 Task: Open Card Card0000000228 in Board Board0000000057 in Workspace WS0000000019 in Trello. Add Member Carxxstreet791@gmail.com to Card Card0000000228 in Board Board0000000057 in Workspace WS0000000019 in Trello. Add Red Label titled Label0000000228 to Card Card0000000228 in Board Board0000000057 in Workspace WS0000000019 in Trello. Add Checklist CL0000000228 to Card Card0000000228 in Board Board0000000057 in Workspace WS0000000019 in Trello. Add Dates with Start Date as Nov 01 2023 and Due Date as Nov 30 2023 to Card Card0000000228 in Board Board0000000057 in Workspace WS0000000019 in Trello
Action: Mouse moved to (697, 70)
Screenshot: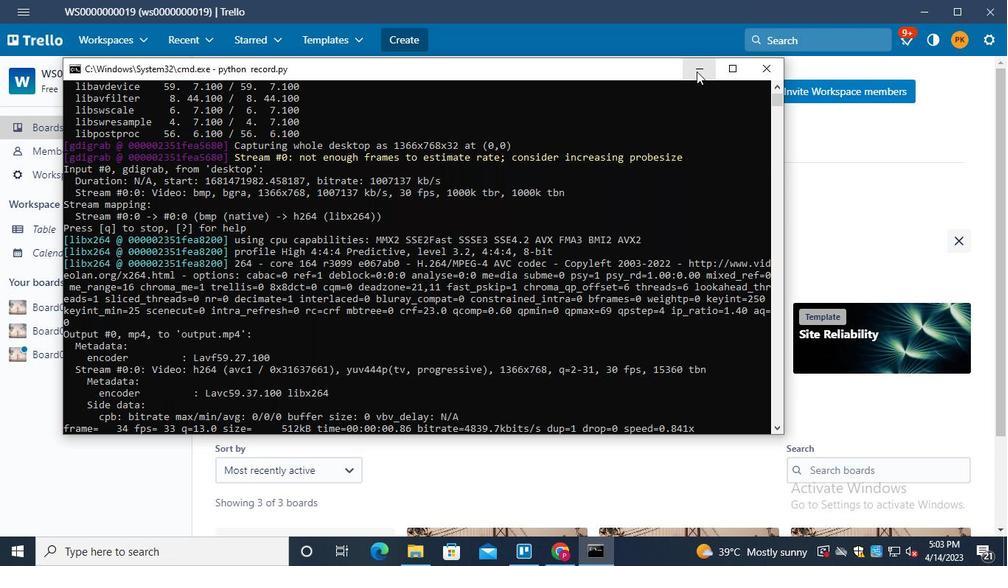 
Action: Mouse pressed left at (697, 70)
Screenshot: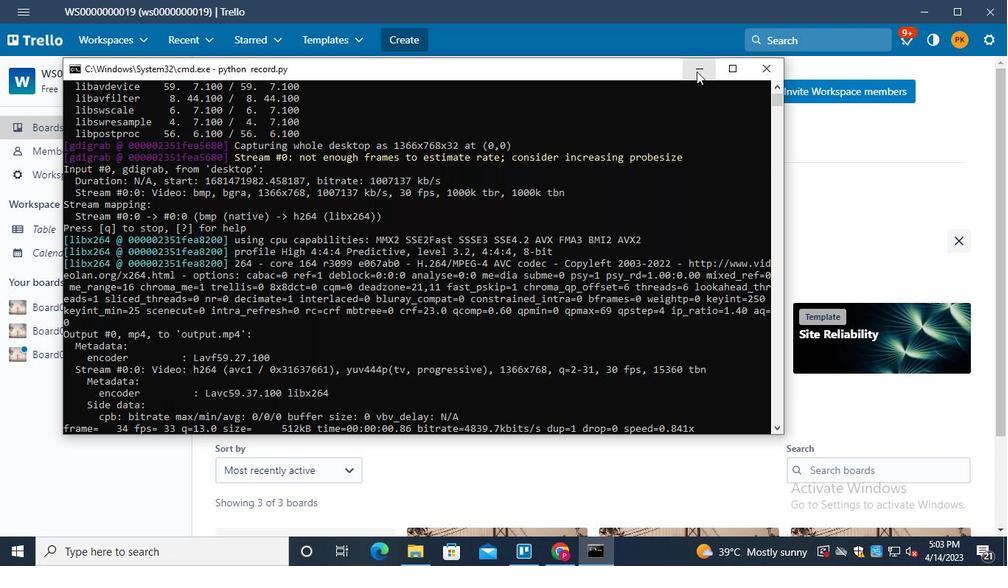 
Action: Mouse moved to (37, 357)
Screenshot: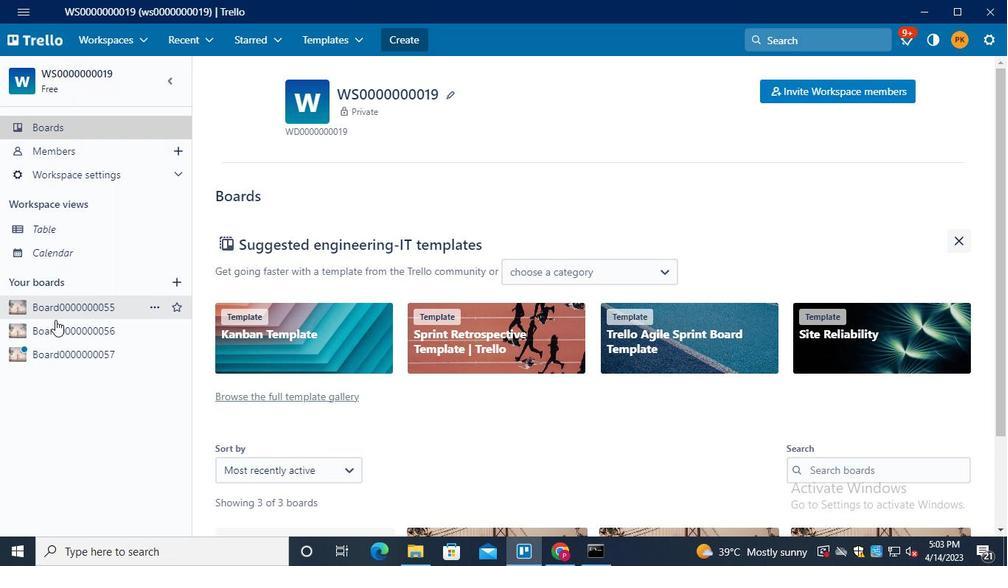 
Action: Mouse pressed left at (37, 357)
Screenshot: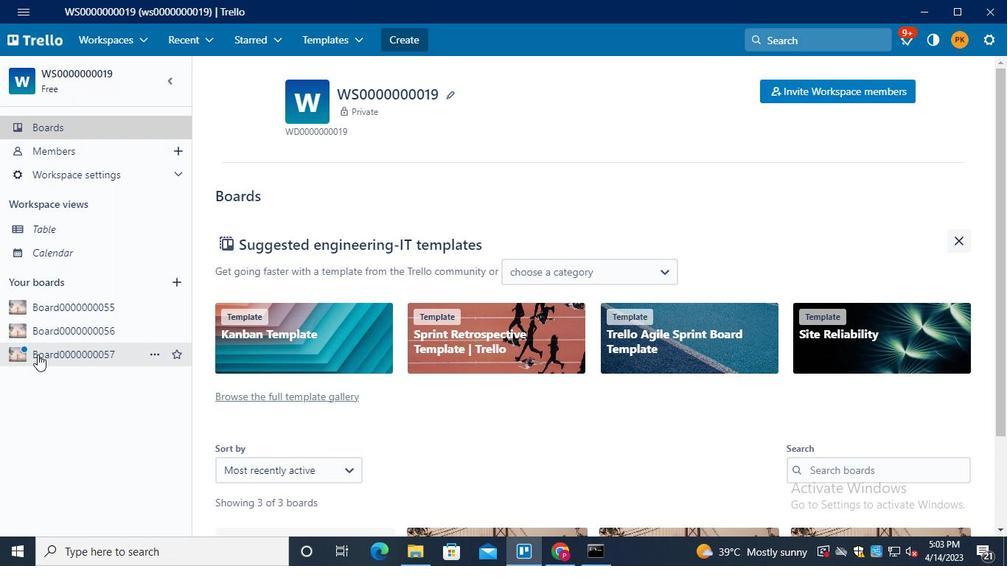 
Action: Mouse moved to (272, 467)
Screenshot: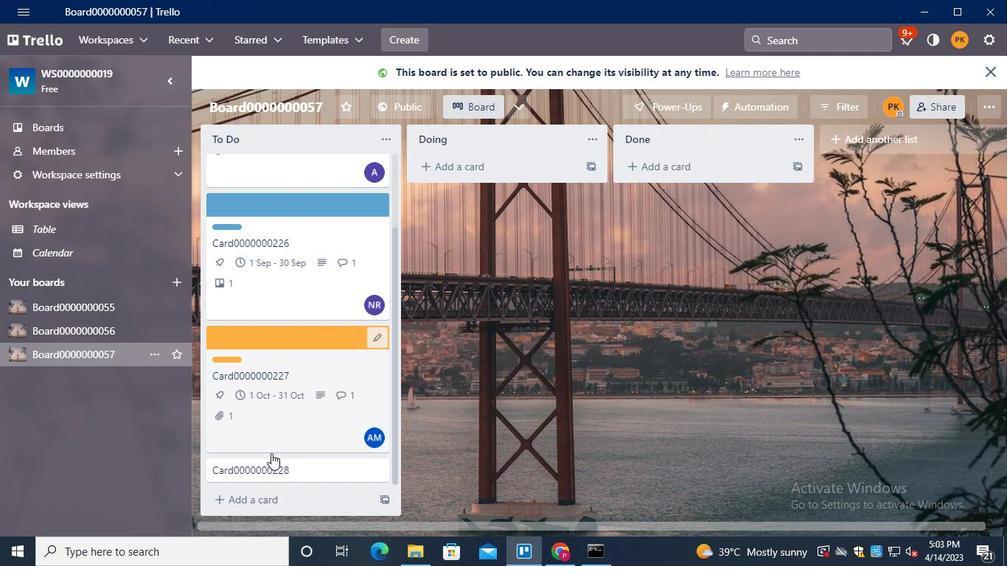 
Action: Mouse pressed left at (272, 467)
Screenshot: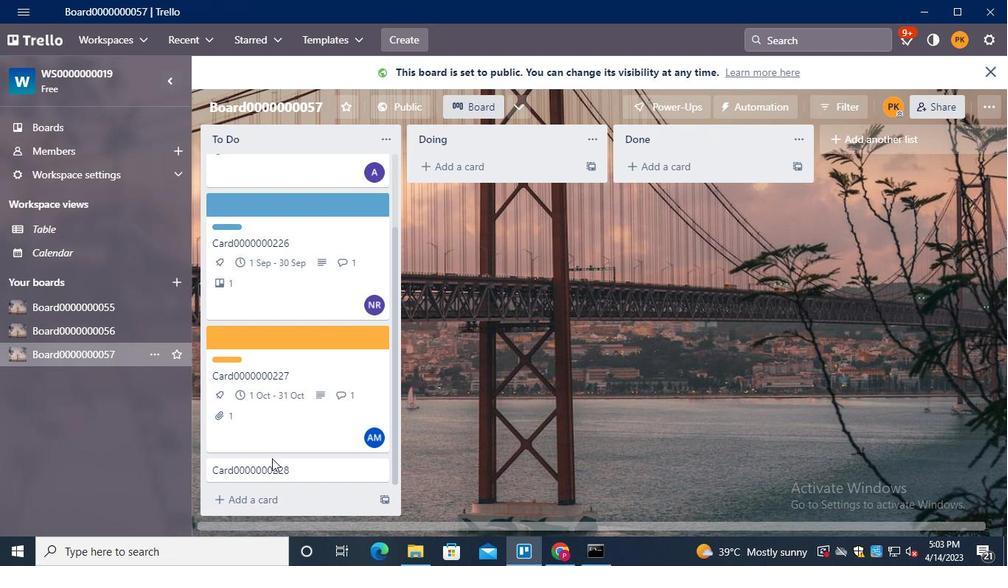 
Action: Mouse moved to (713, 142)
Screenshot: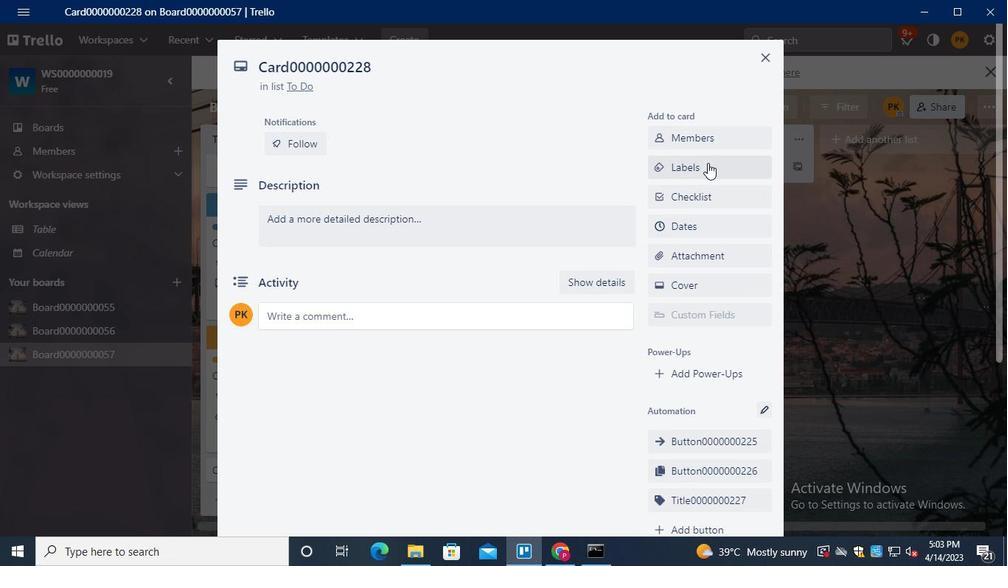 
Action: Mouse pressed left at (713, 142)
Screenshot: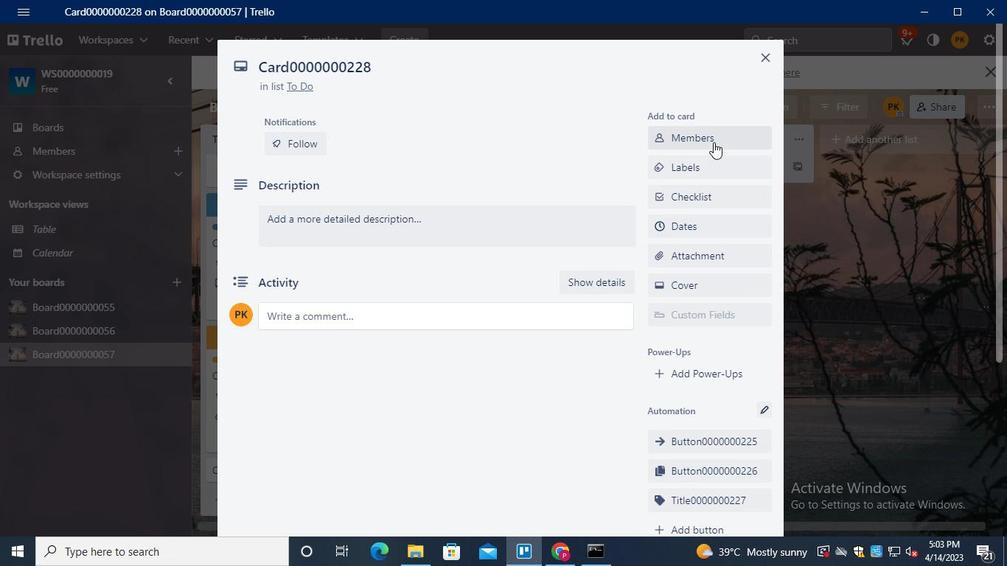 
Action: Keyboard Key.shift
Screenshot: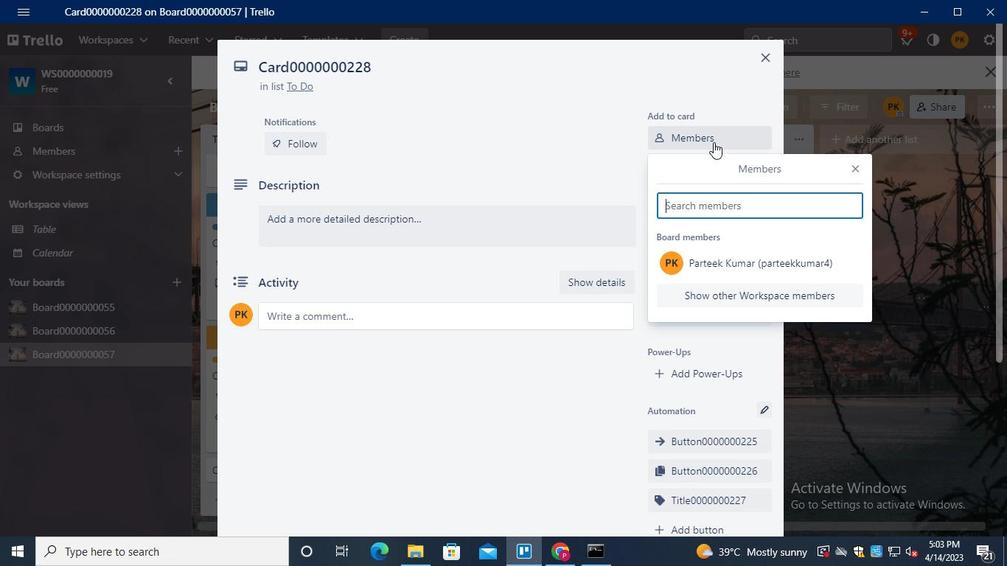
Action: Keyboard C
Screenshot: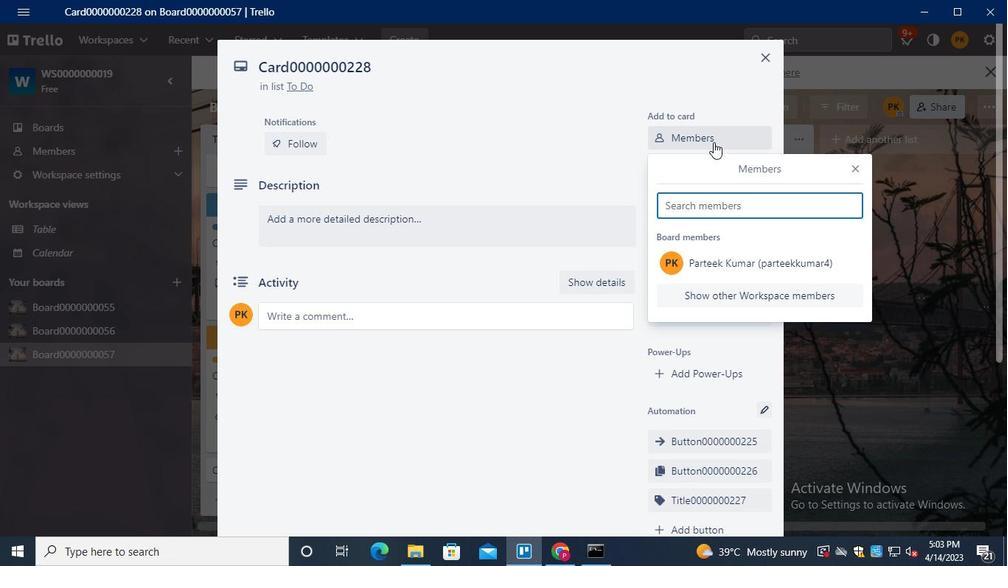 
Action: Keyboard a
Screenshot: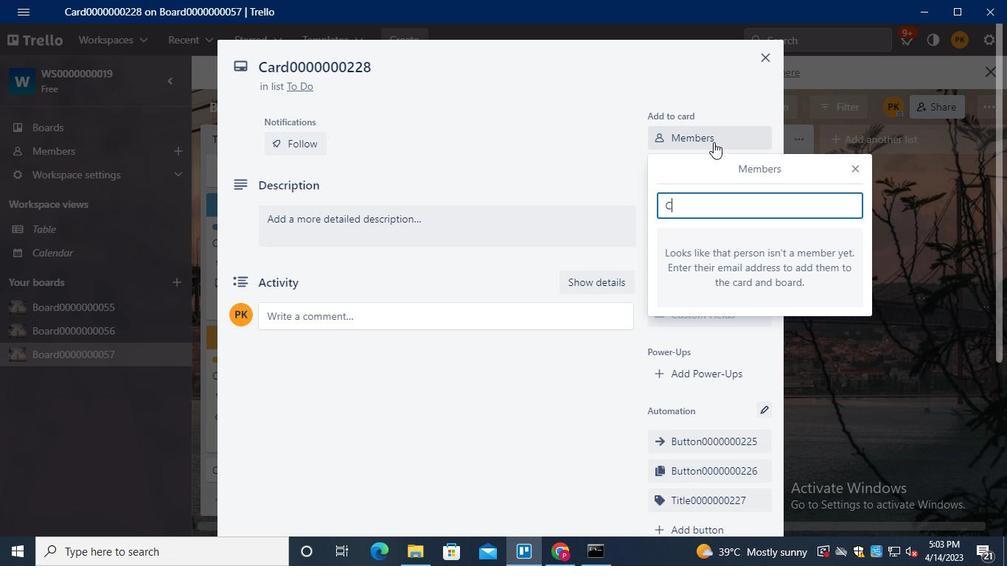 
Action: Keyboard r
Screenshot: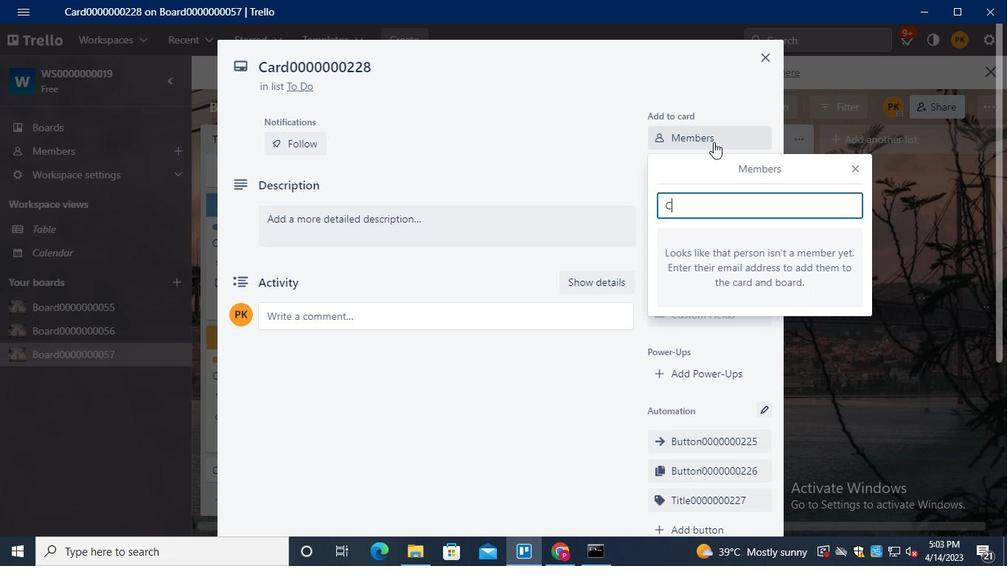 
Action: Keyboard x
Screenshot: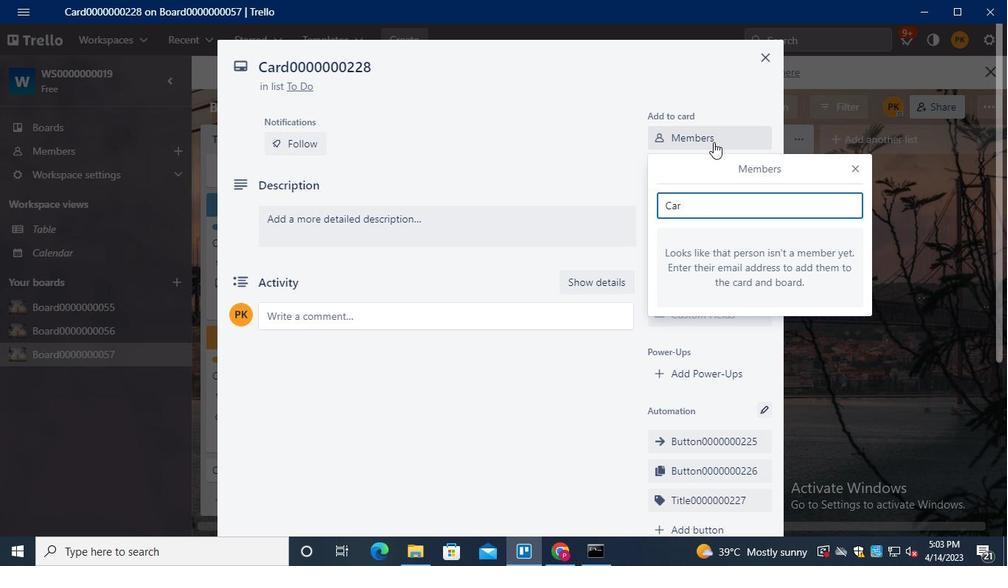 
Action: Keyboard x
Screenshot: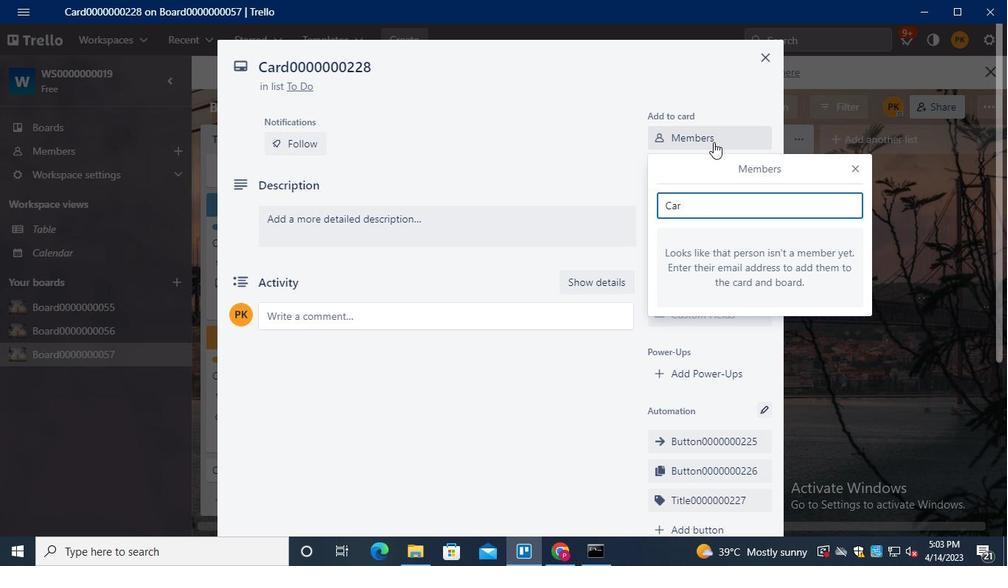 
Action: Keyboard s
Screenshot: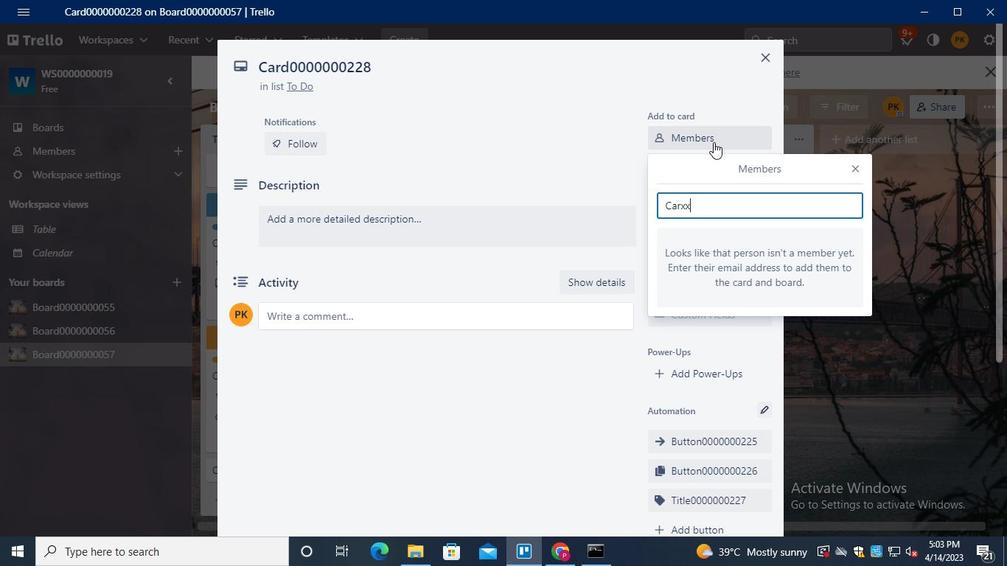 
Action: Keyboard t
Screenshot: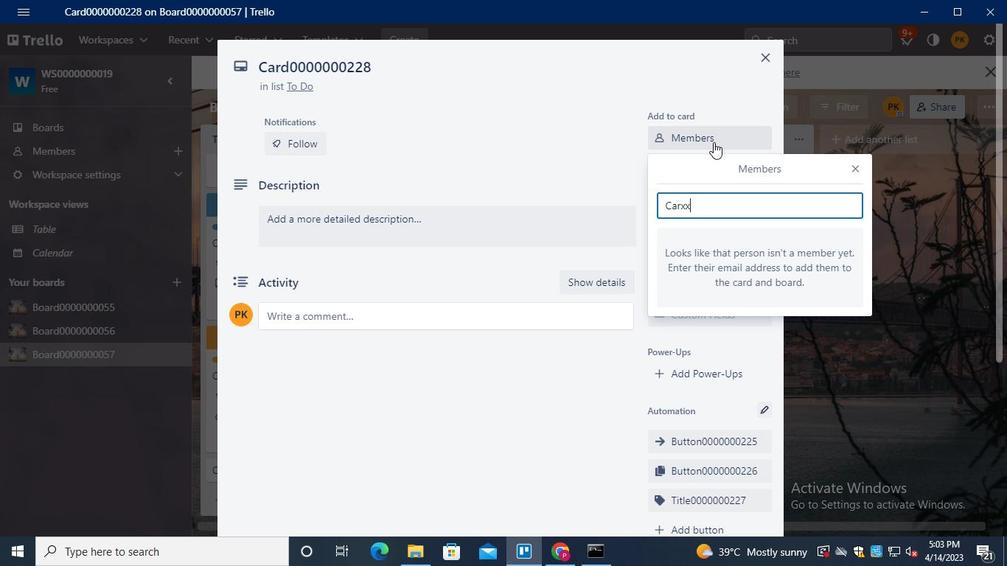 
Action: Keyboard r
Screenshot: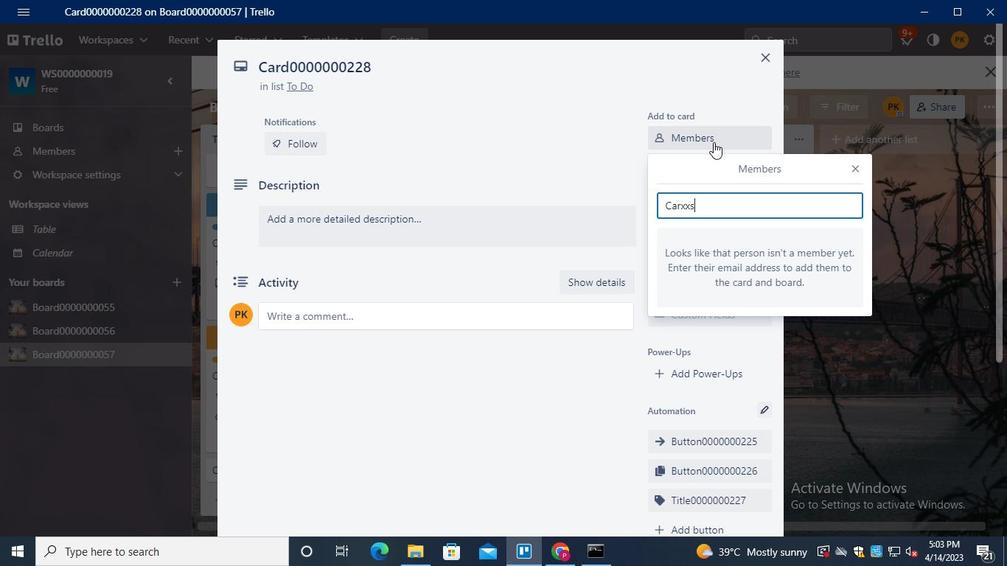 
Action: Keyboard e
Screenshot: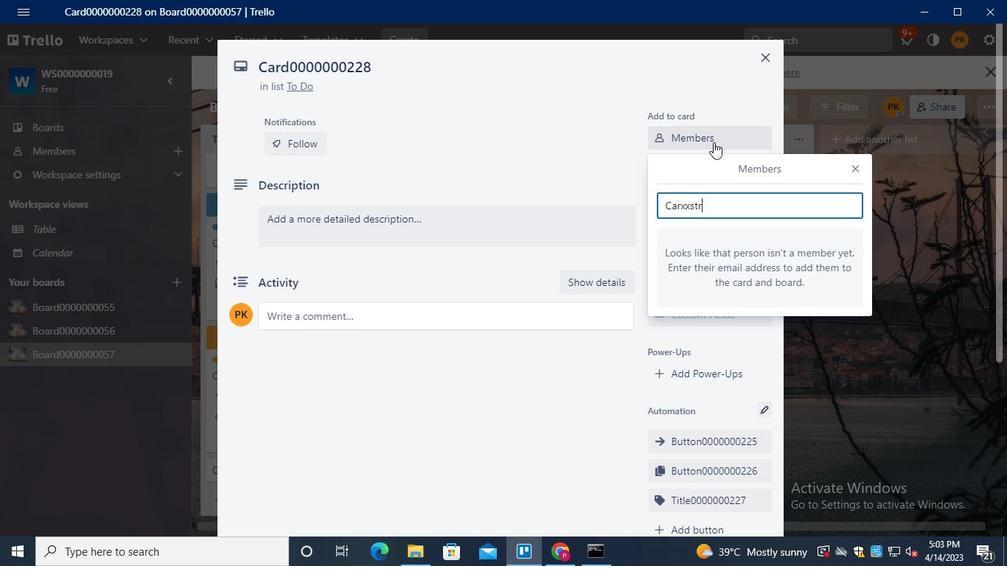 
Action: Keyboard e
Screenshot: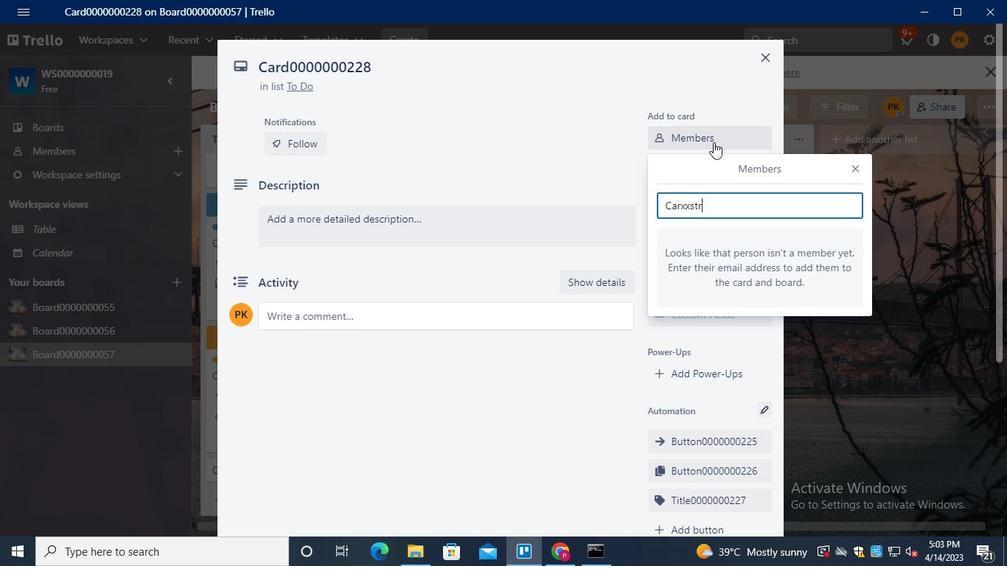
Action: Keyboard t
Screenshot: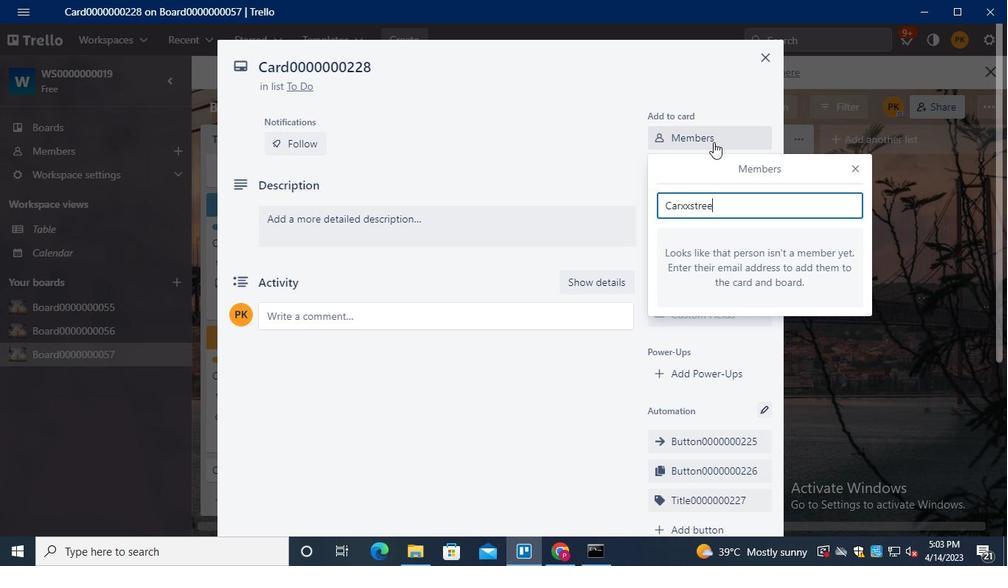 
Action: Keyboard <103>
Screenshot: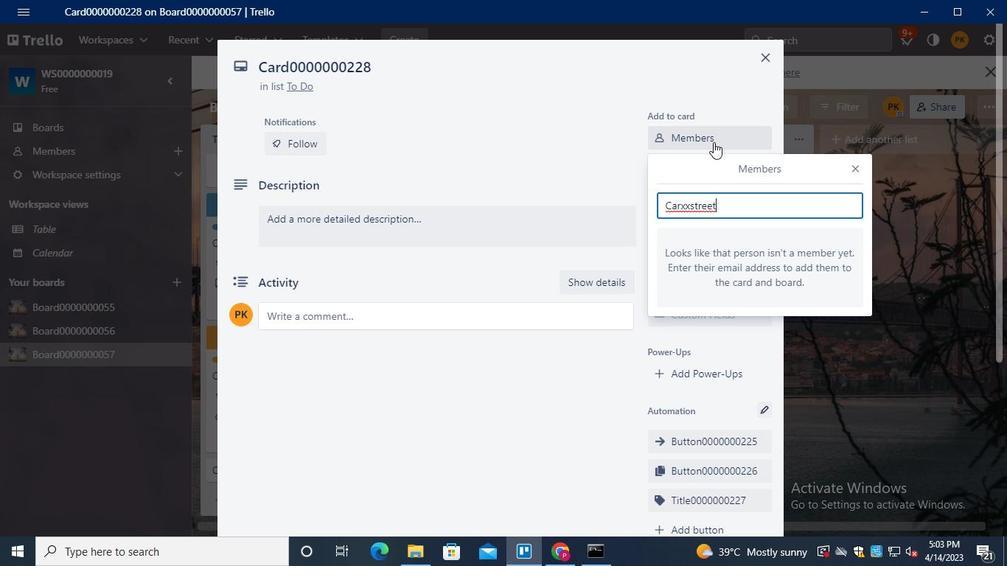 
Action: Keyboard <105>
Screenshot: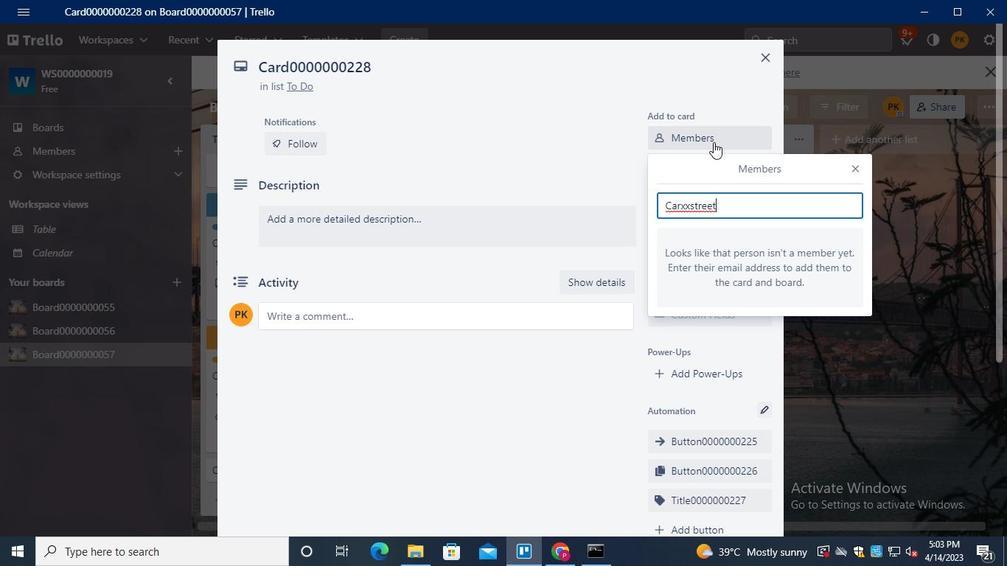 
Action: Keyboard <97>
Screenshot: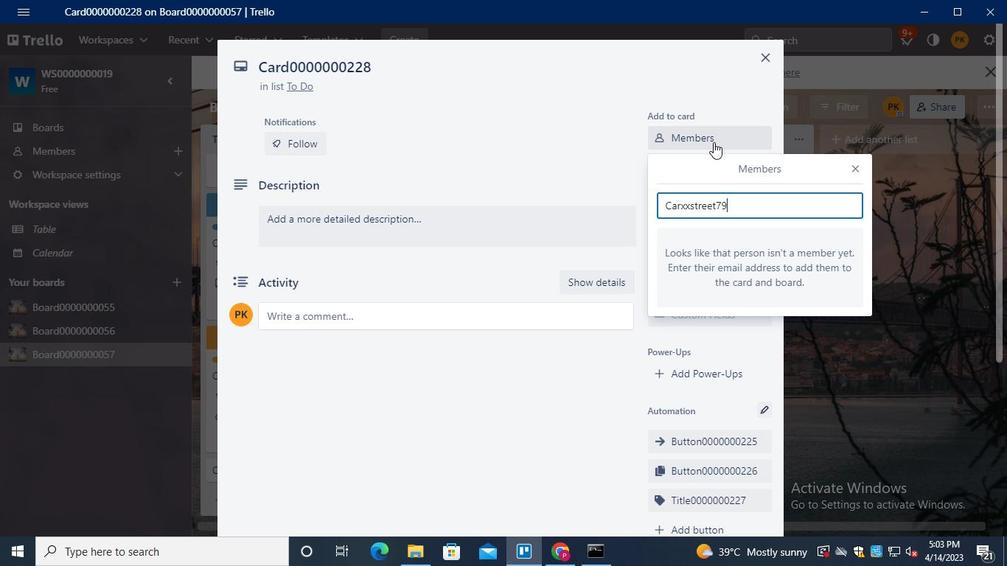 
Action: Keyboard Key.shift
Screenshot: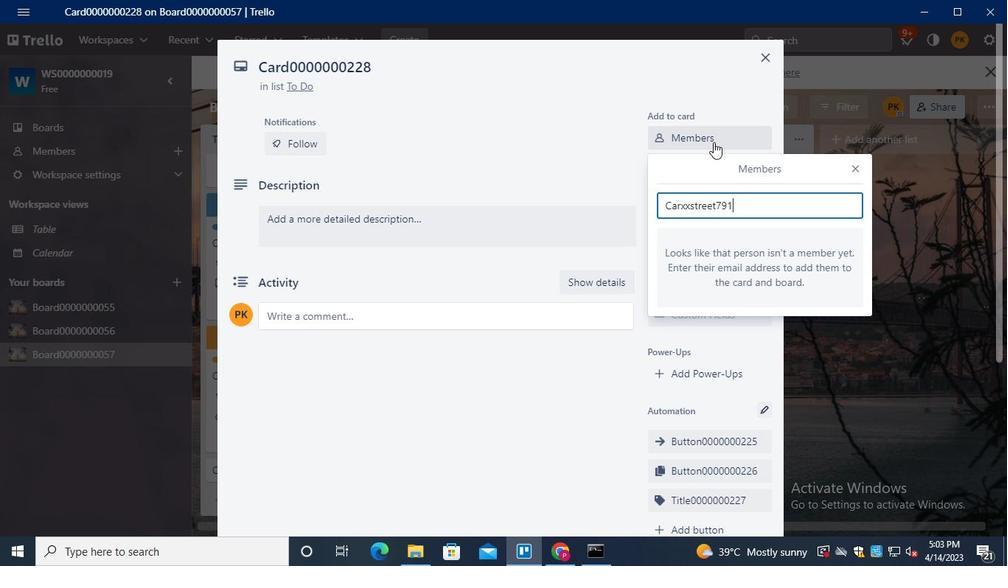 
Action: Keyboard @
Screenshot: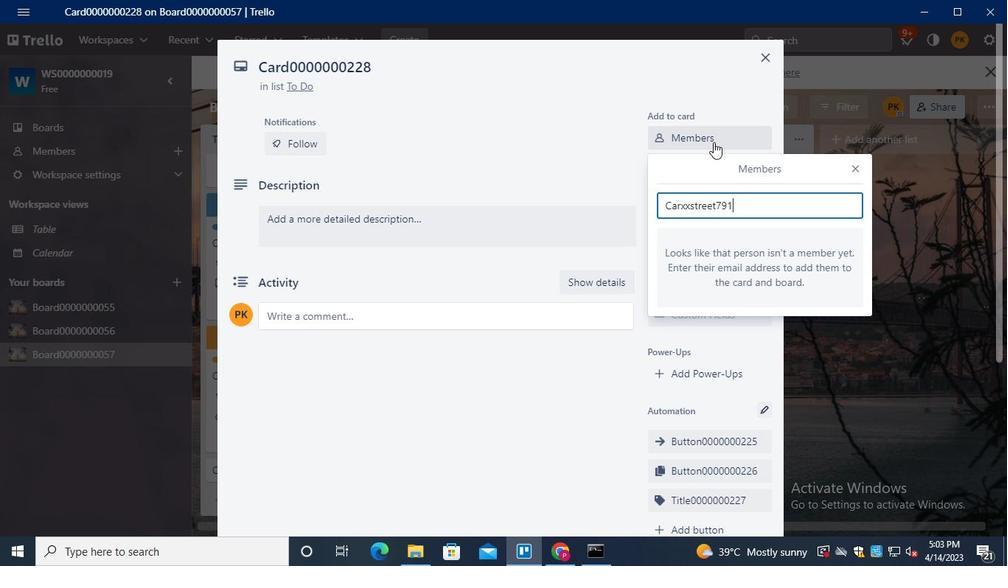 
Action: Keyboard g
Screenshot: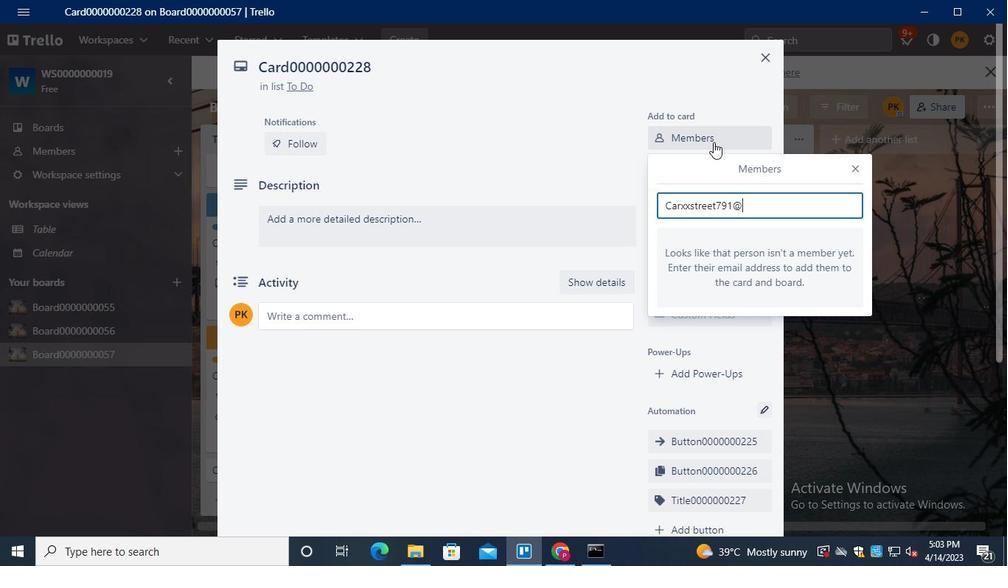 
Action: Keyboard m
Screenshot: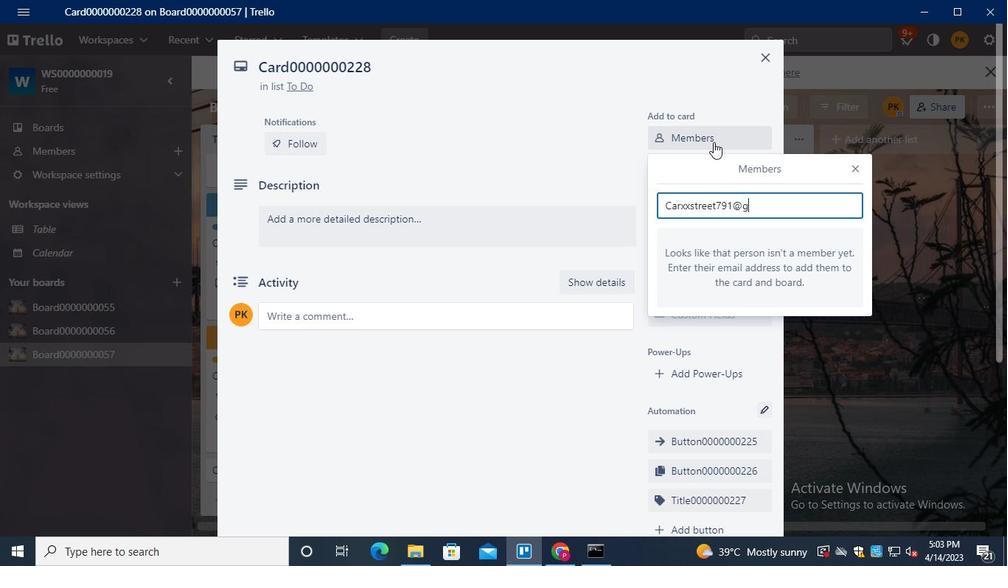 
Action: Keyboard a
Screenshot: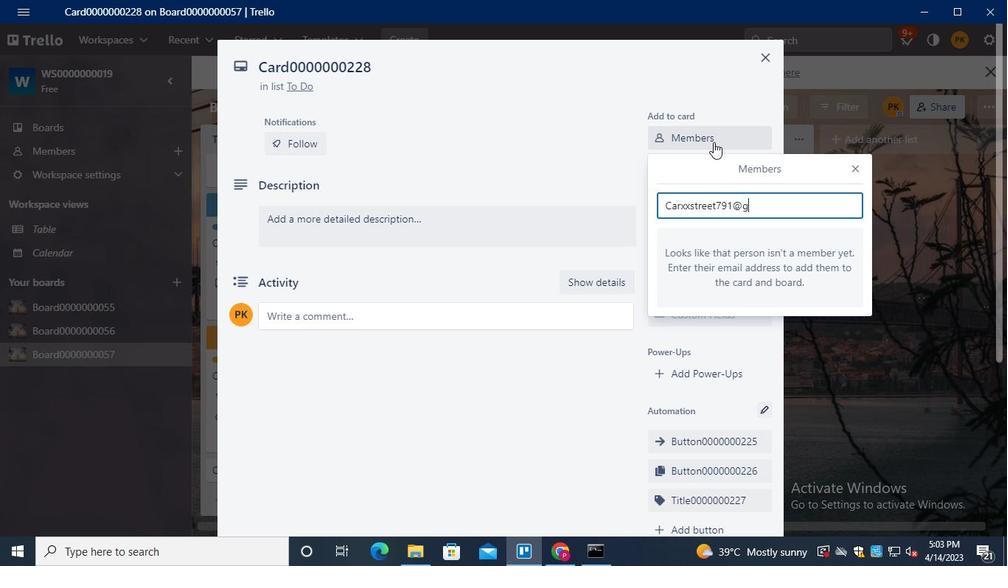 
Action: Keyboard i
Screenshot: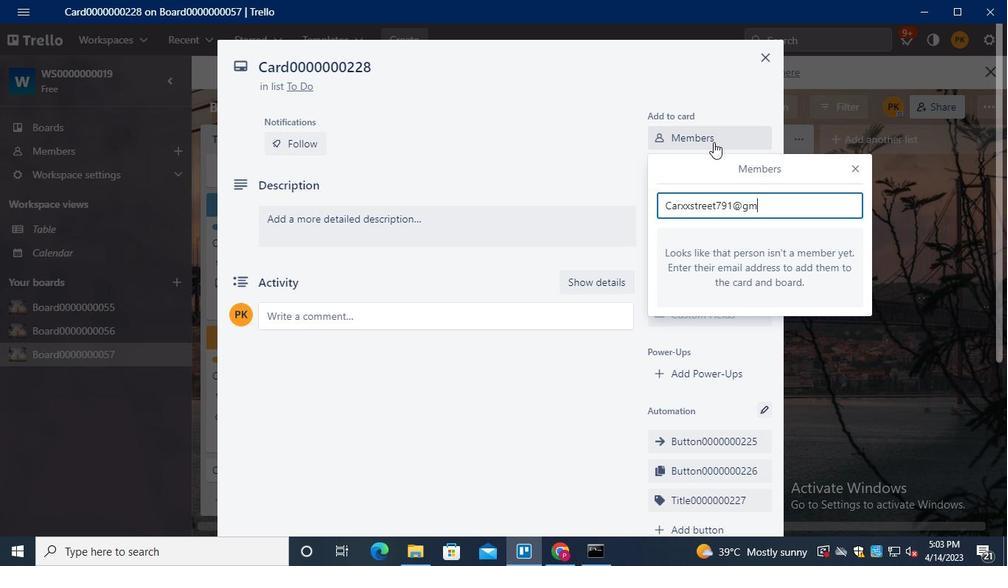 
Action: Keyboard l
Screenshot: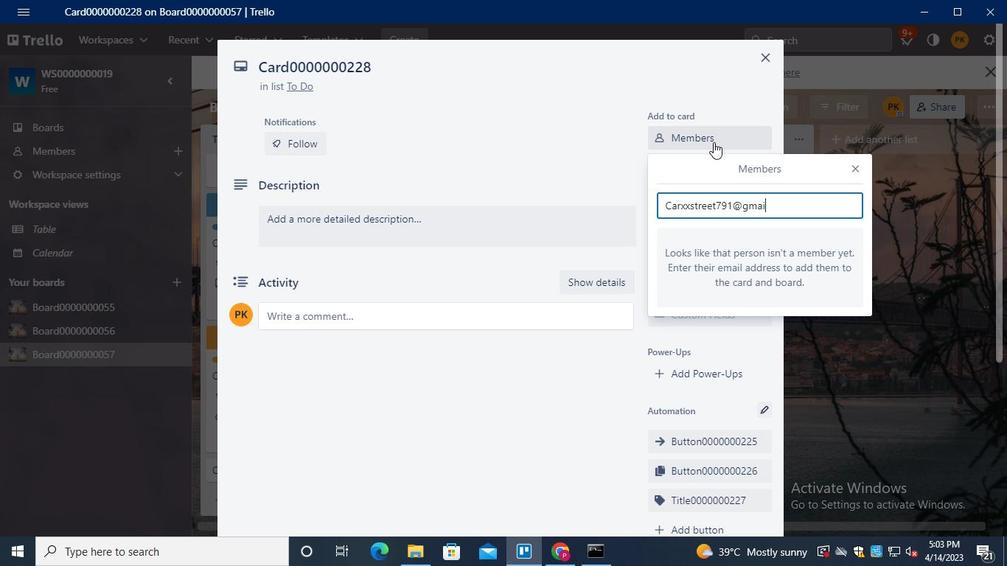 
Action: Keyboard .
Screenshot: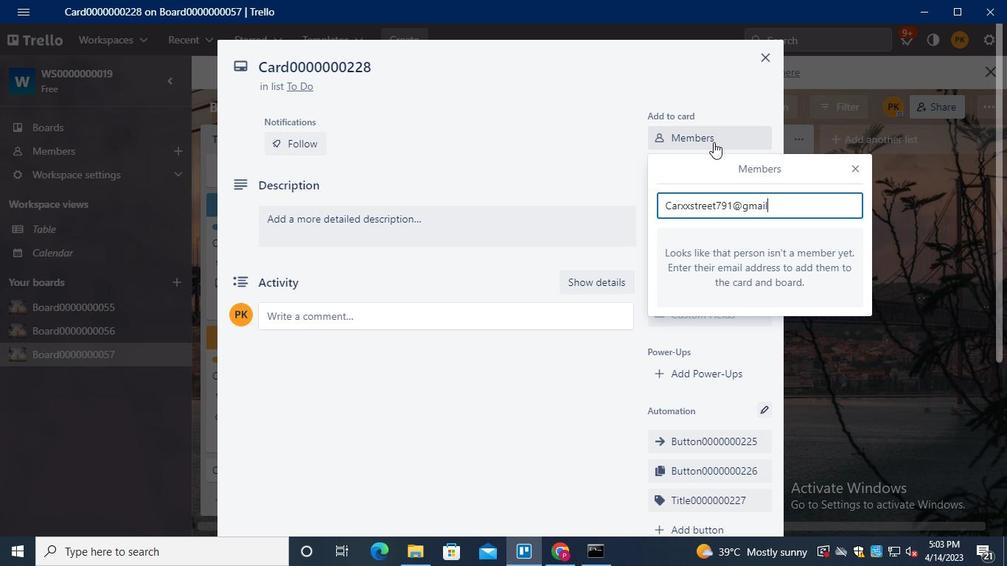 
Action: Keyboard c
Screenshot: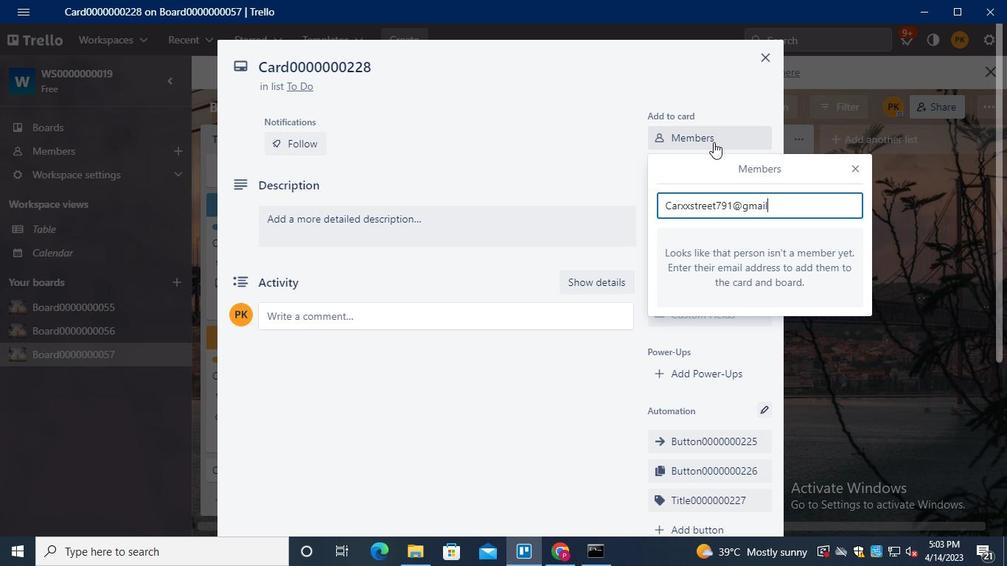 
Action: Keyboard o
Screenshot: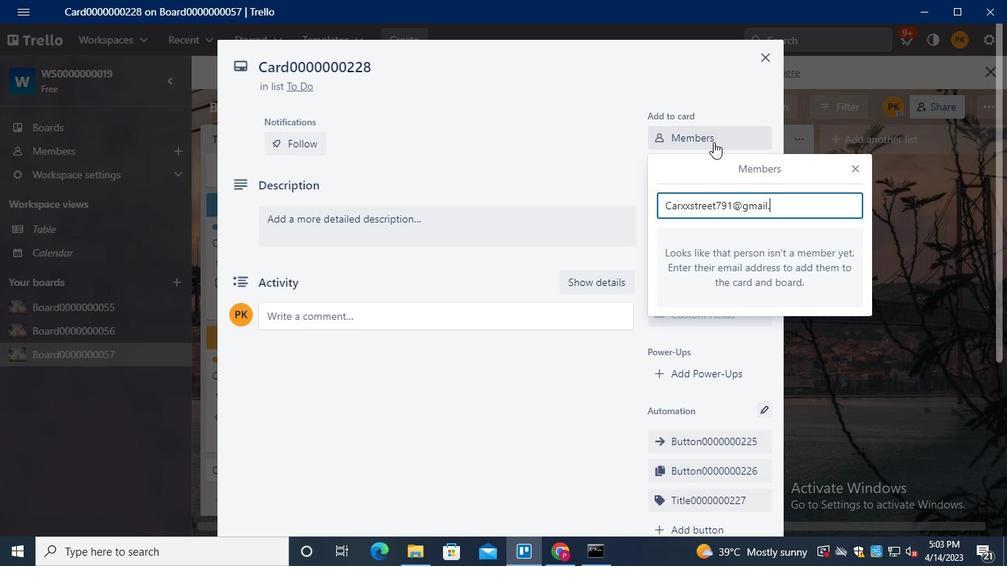 
Action: Keyboard m
Screenshot: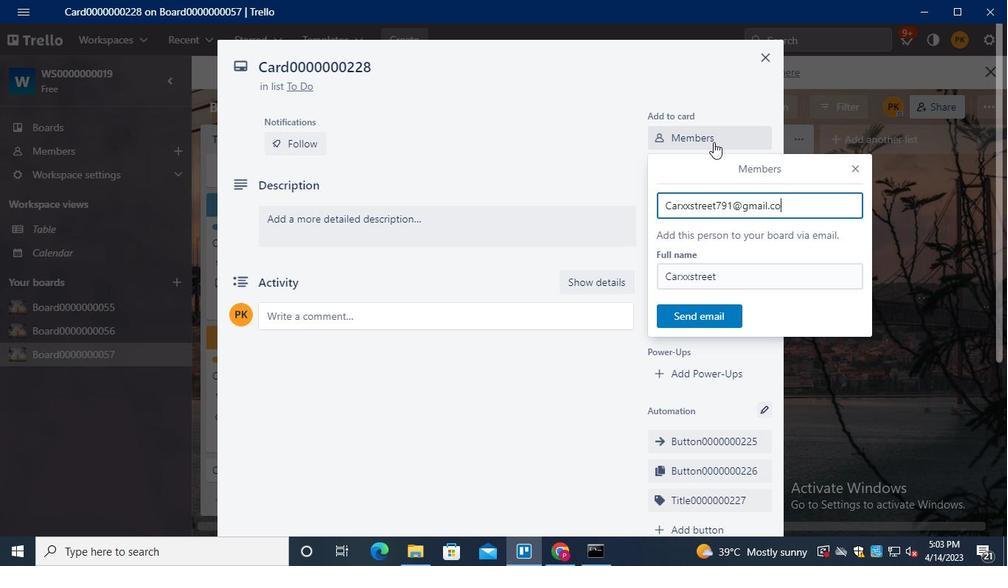 
Action: Mouse moved to (733, 314)
Screenshot: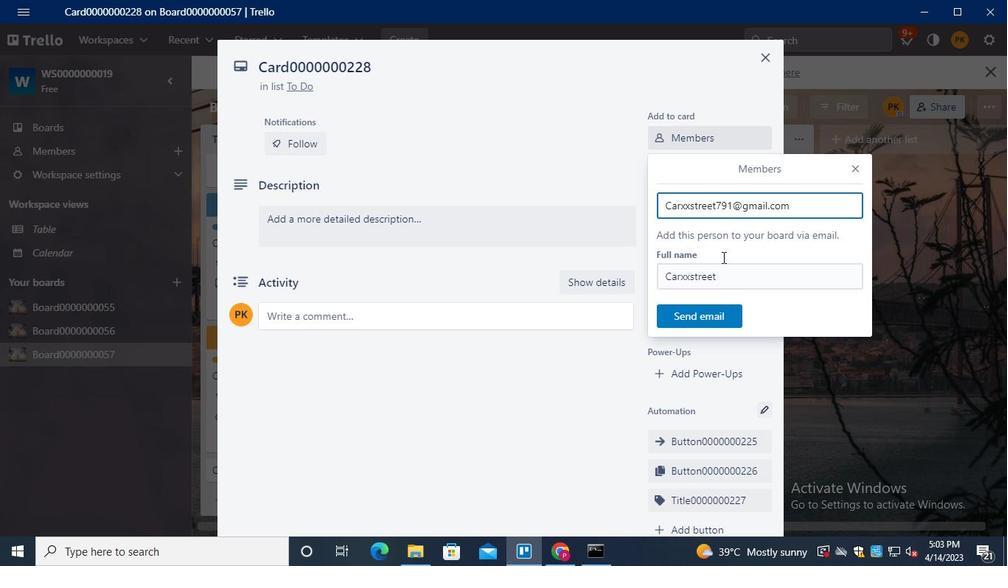 
Action: Mouse pressed left at (733, 314)
Screenshot: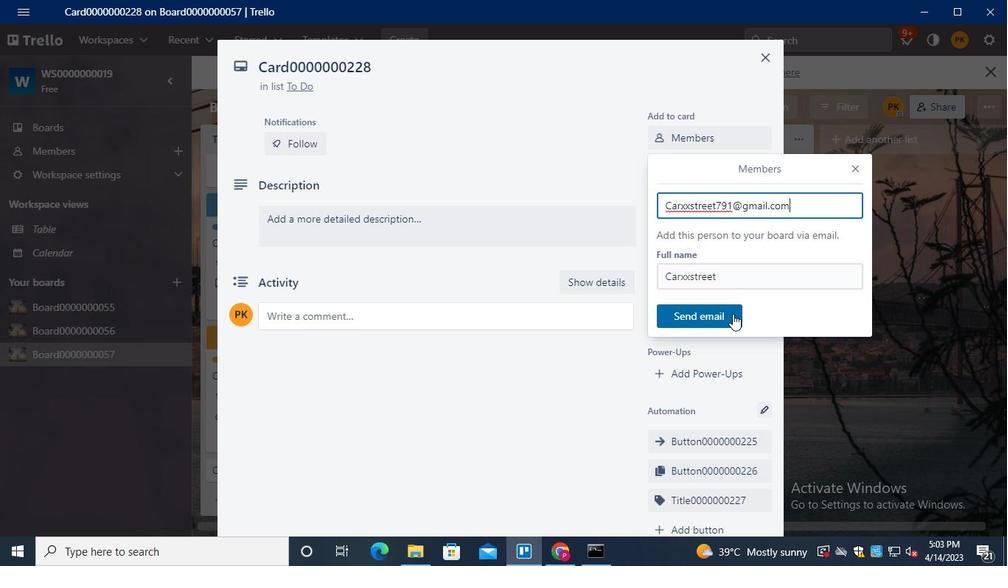
Action: Mouse moved to (709, 163)
Screenshot: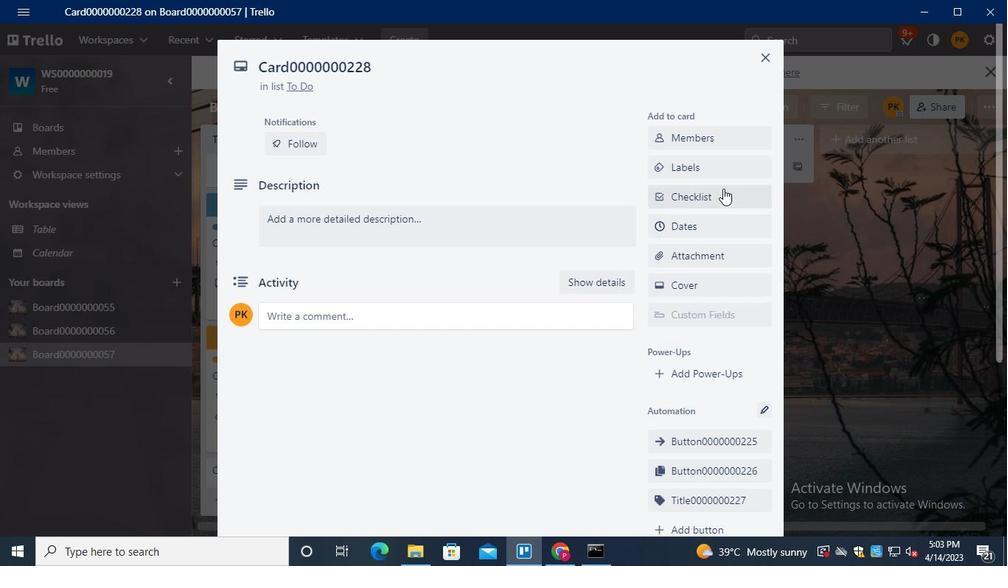 
Action: Mouse pressed left at (709, 163)
Screenshot: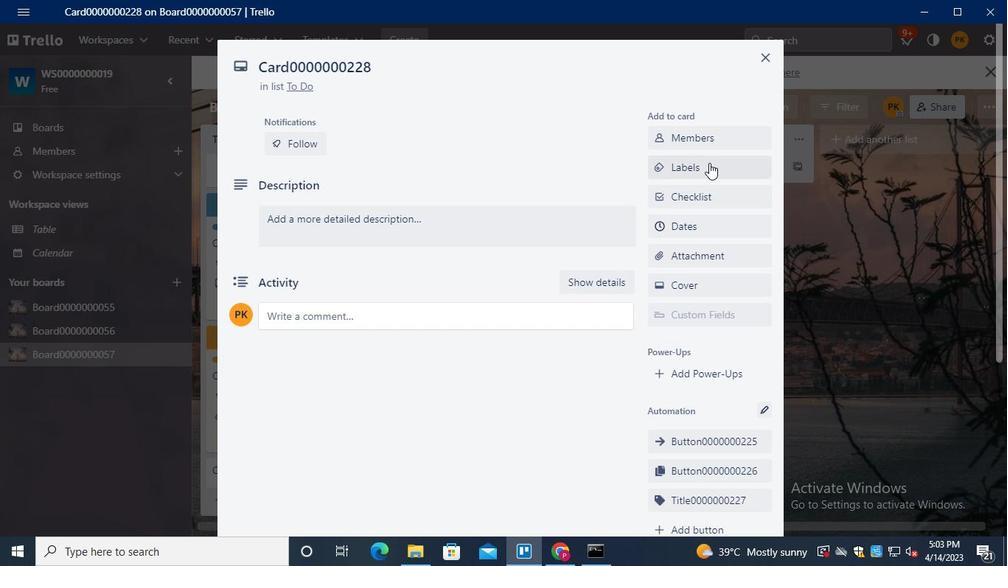 
Action: Mouse moved to (746, 411)
Screenshot: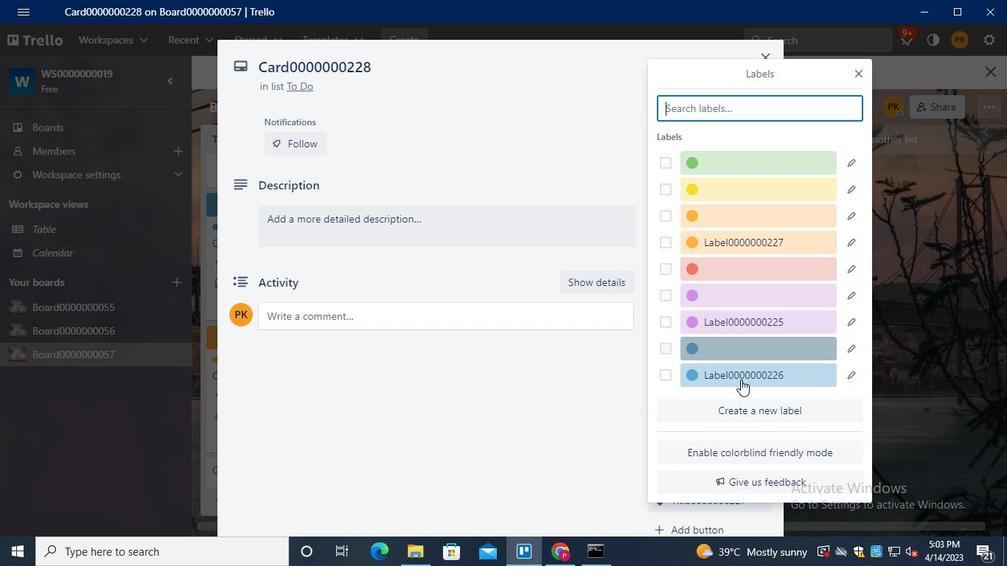 
Action: Mouse pressed left at (746, 411)
Screenshot: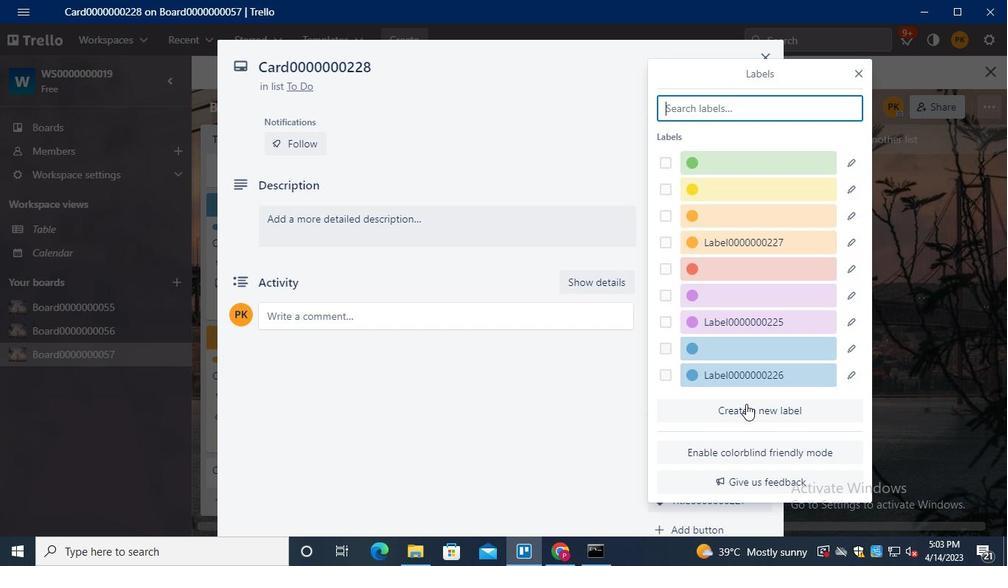 
Action: Mouse moved to (742, 216)
Screenshot: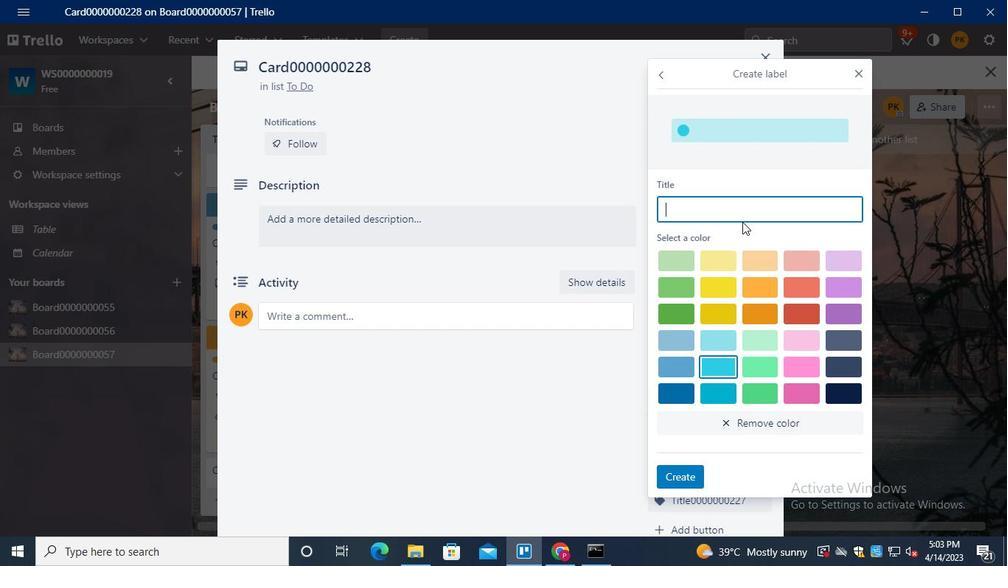 
Action: Keyboard Key.shift
Screenshot: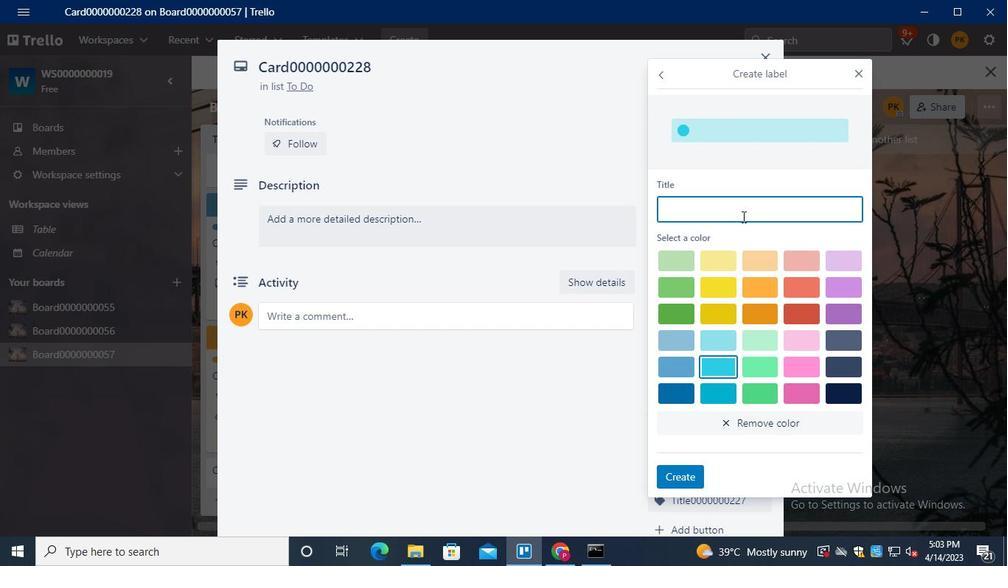 
Action: Keyboard L
Screenshot: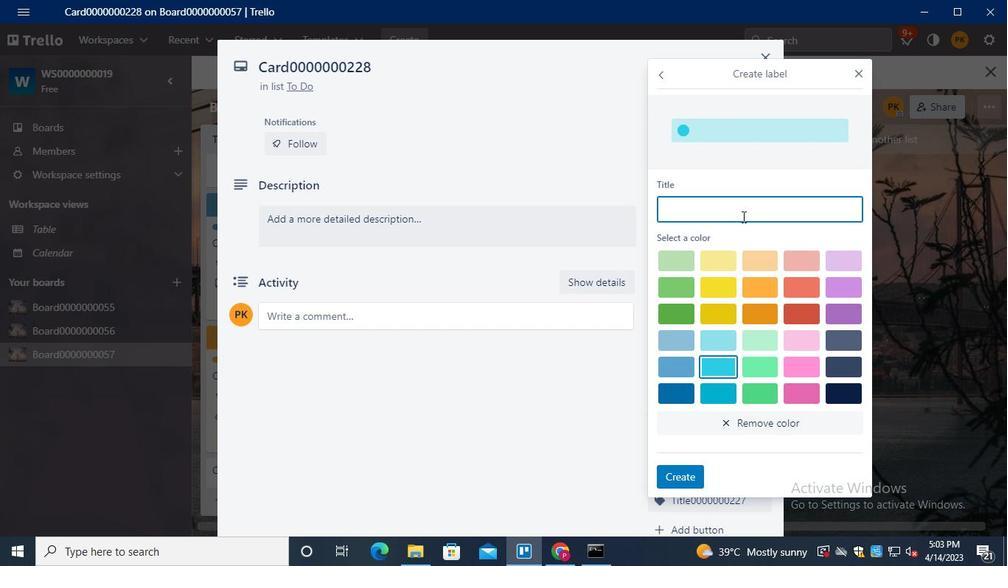 
Action: Keyboard a
Screenshot: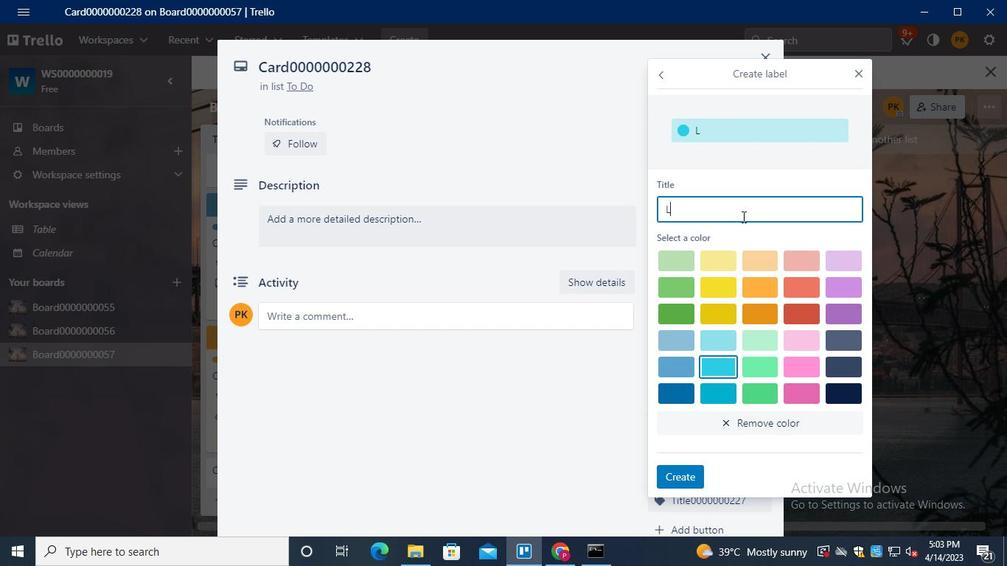
Action: Keyboard b
Screenshot: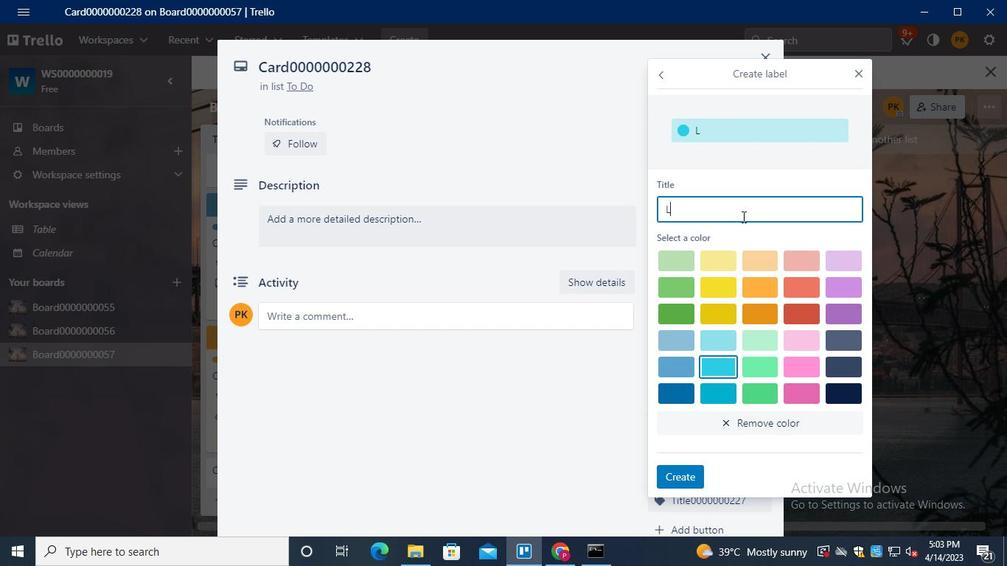 
Action: Keyboard e
Screenshot: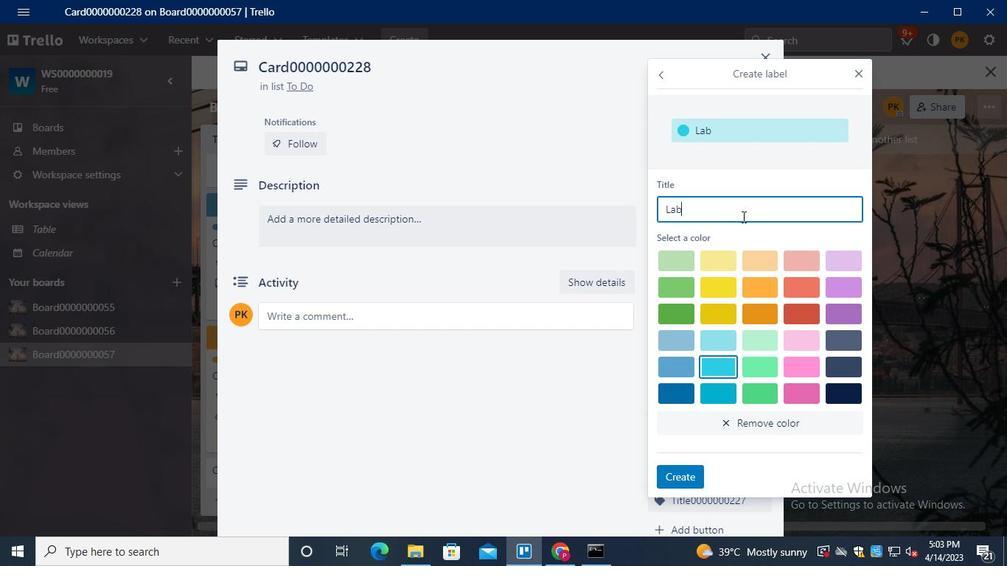 
Action: Keyboard l
Screenshot: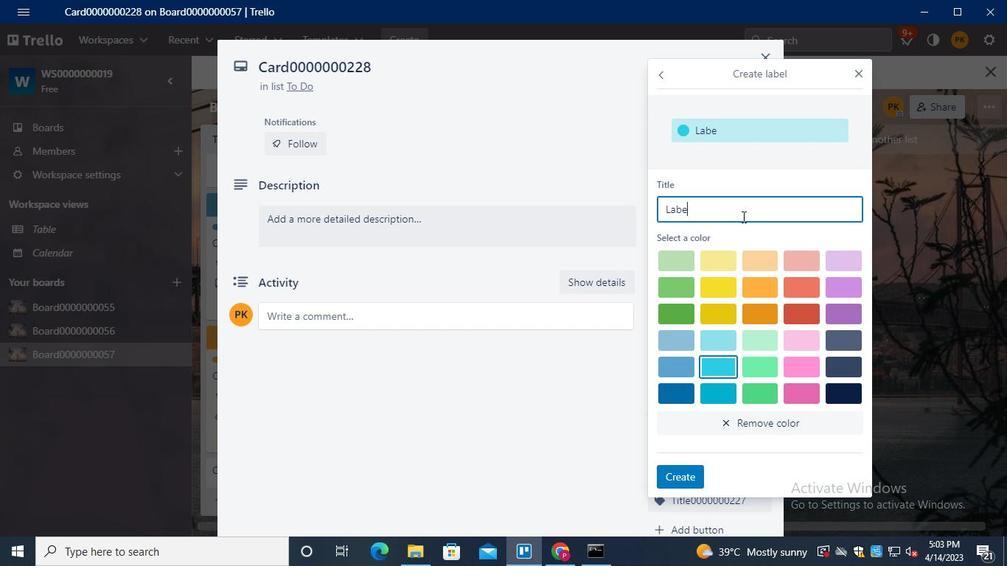 
Action: Mouse moved to (792, 290)
Screenshot: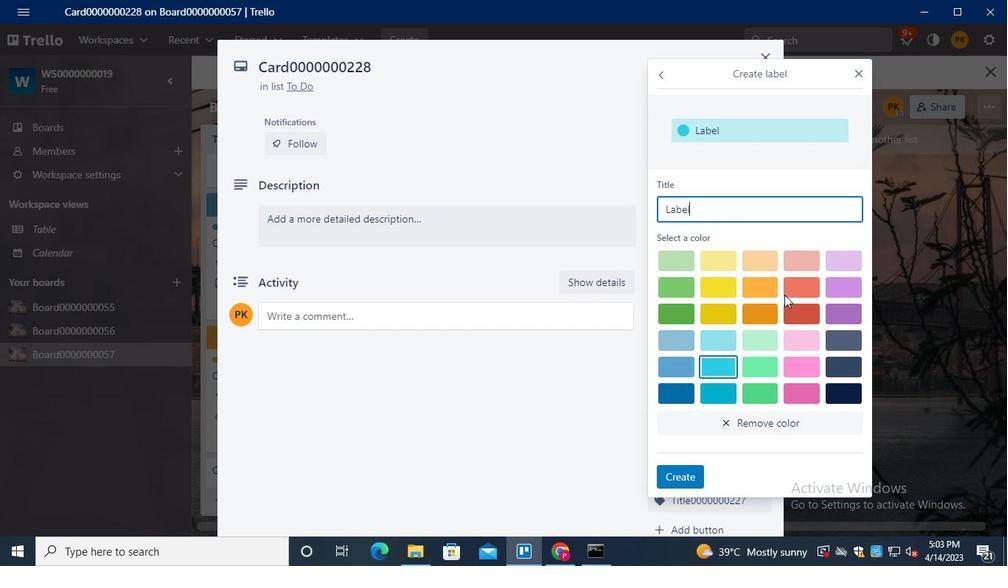
Action: Mouse pressed left at (792, 290)
Screenshot: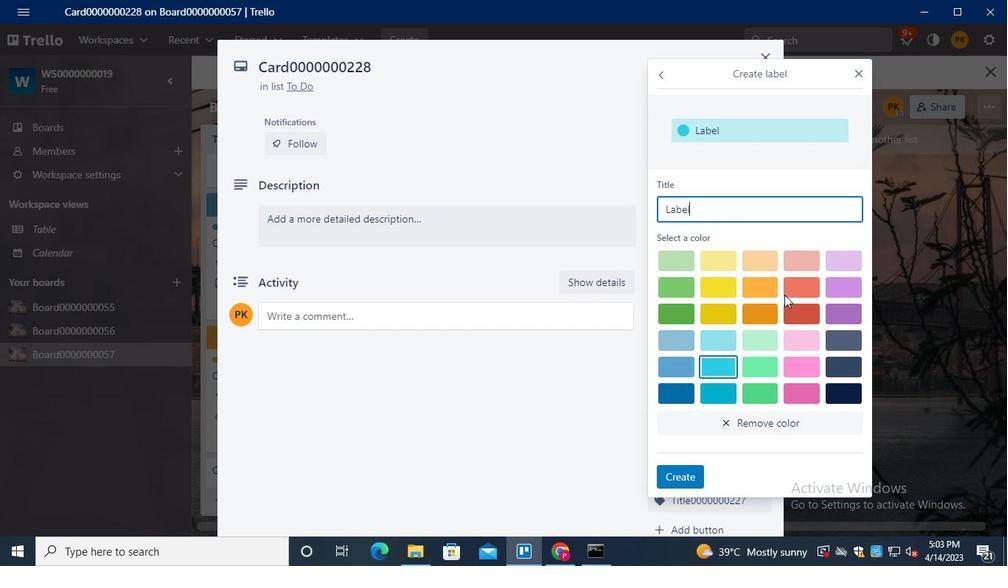 
Action: Mouse moved to (728, 208)
Screenshot: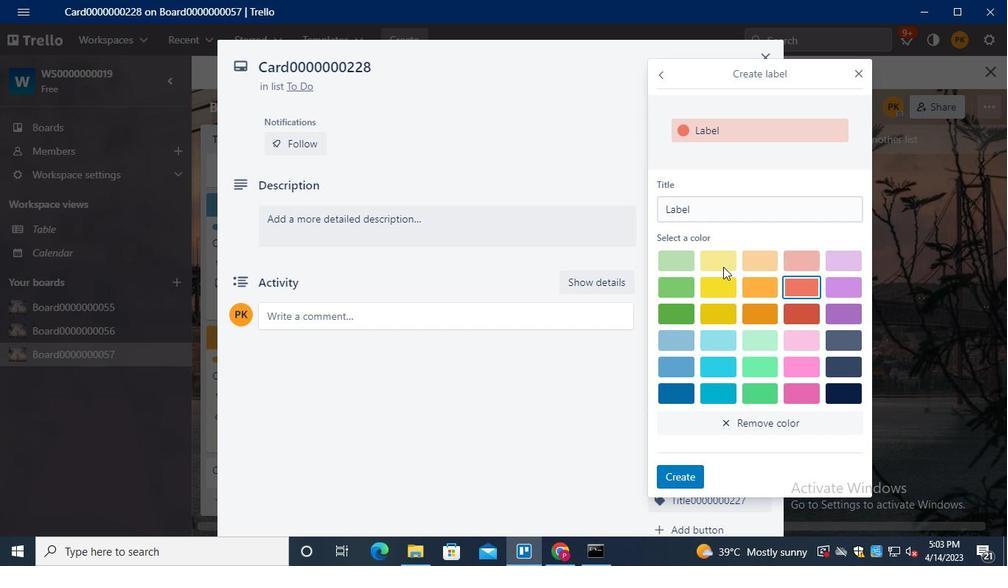 
Action: Mouse pressed left at (728, 208)
Screenshot: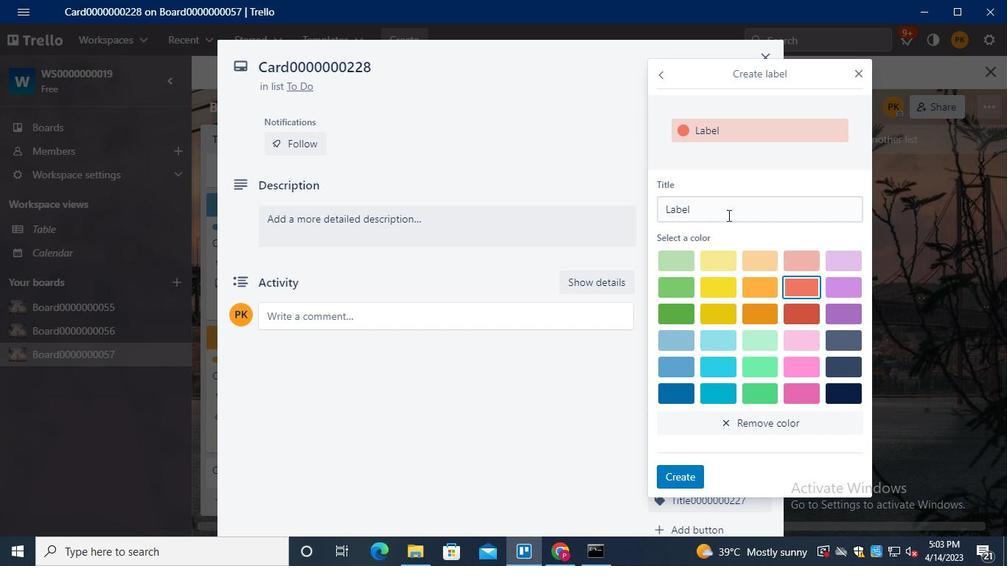 
Action: Keyboard <96>
Screenshot: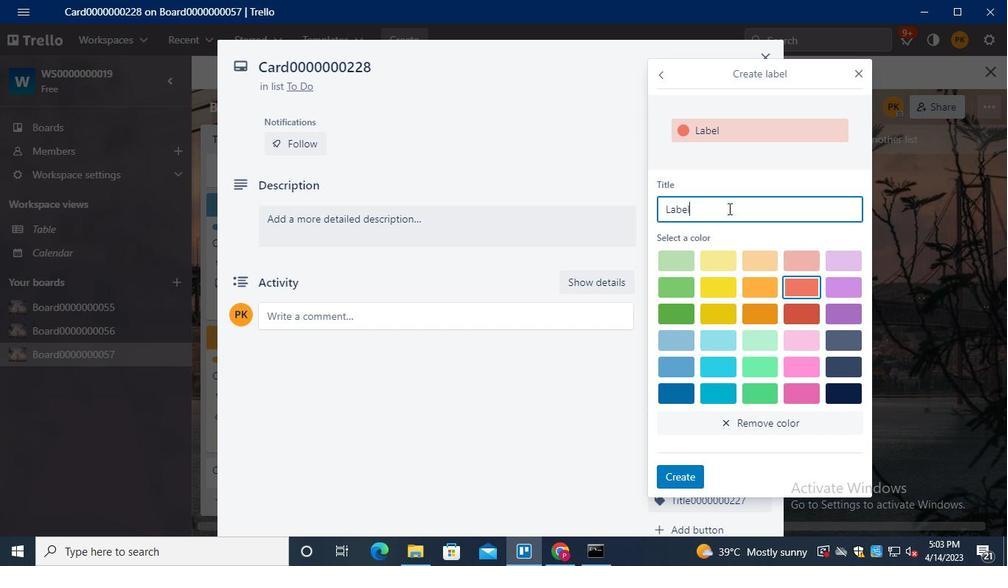 
Action: Keyboard <96>
Screenshot: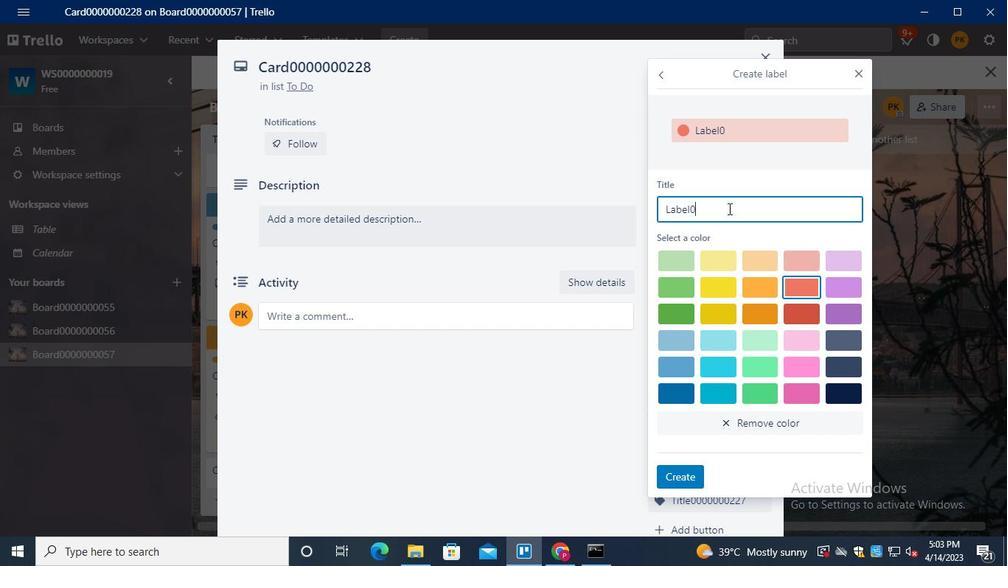 
Action: Keyboard <96>
Screenshot: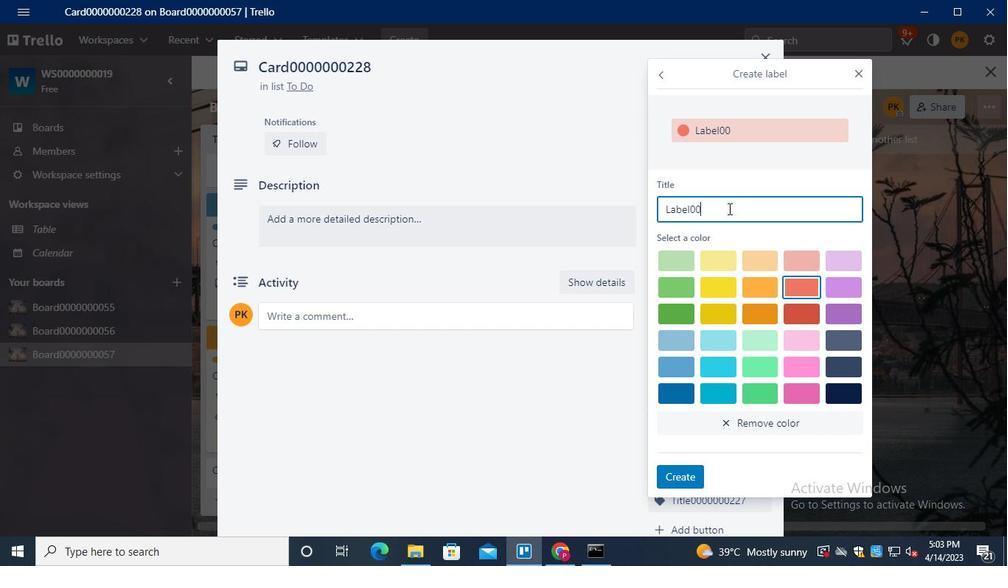 
Action: Keyboard <96>
Screenshot: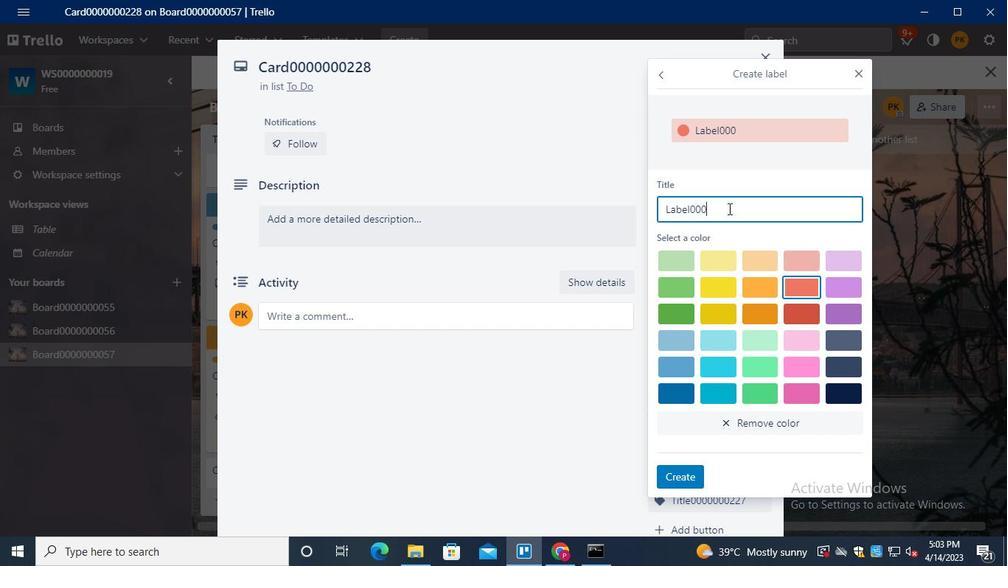 
Action: Keyboard <96>
Screenshot: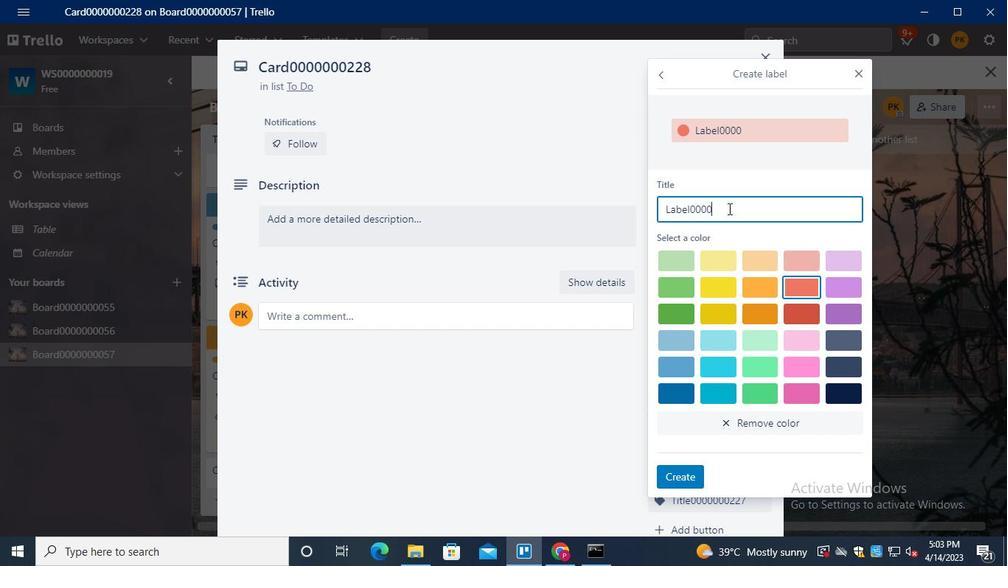 
Action: Keyboard <96>
Screenshot: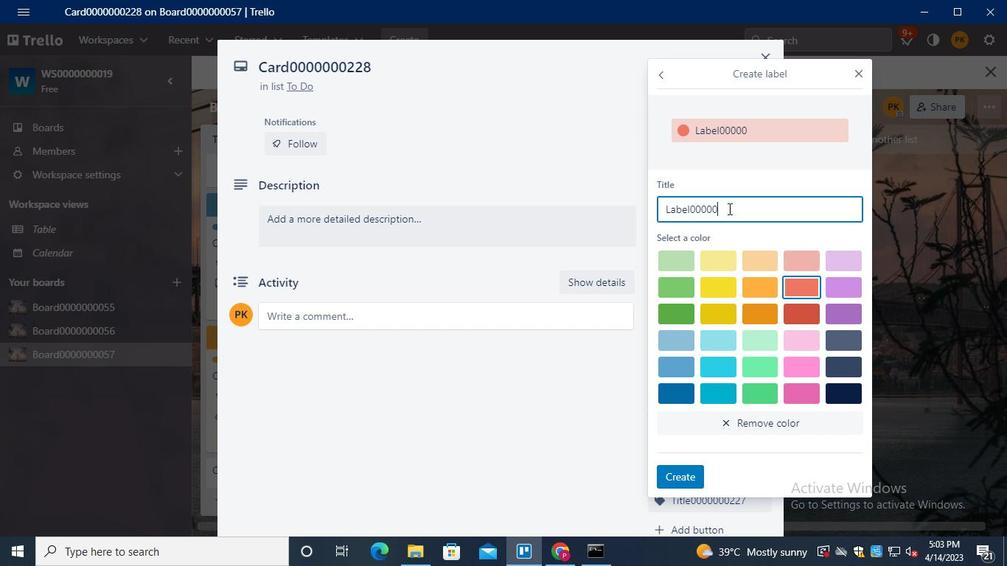 
Action: Keyboard <96>
Screenshot: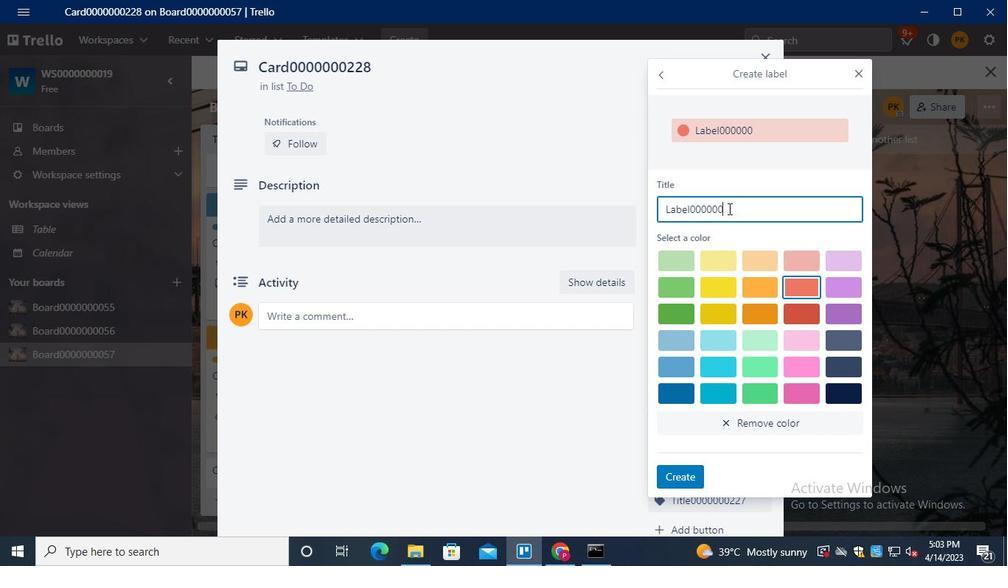 
Action: Keyboard <98>
Screenshot: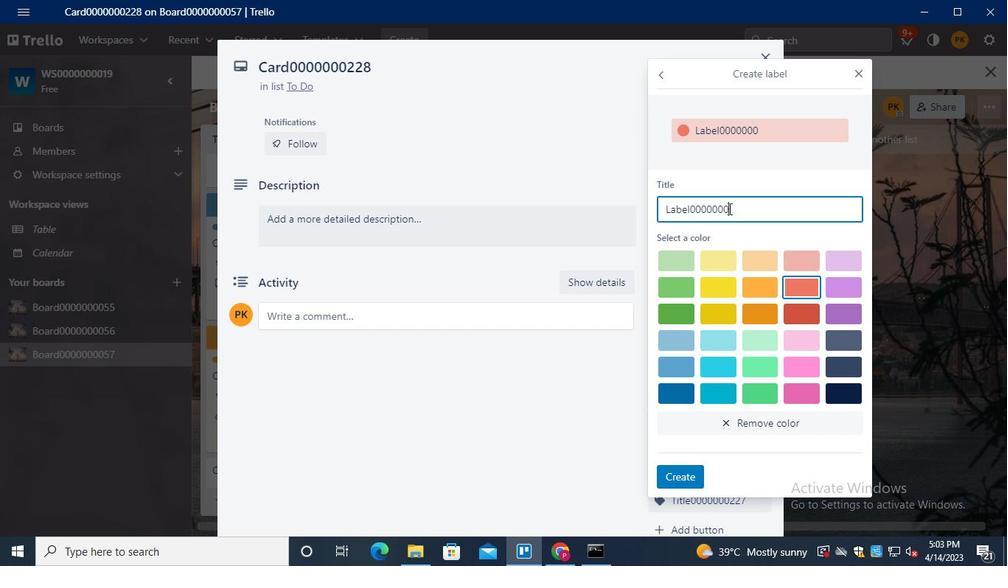 
Action: Keyboard <98>
Screenshot: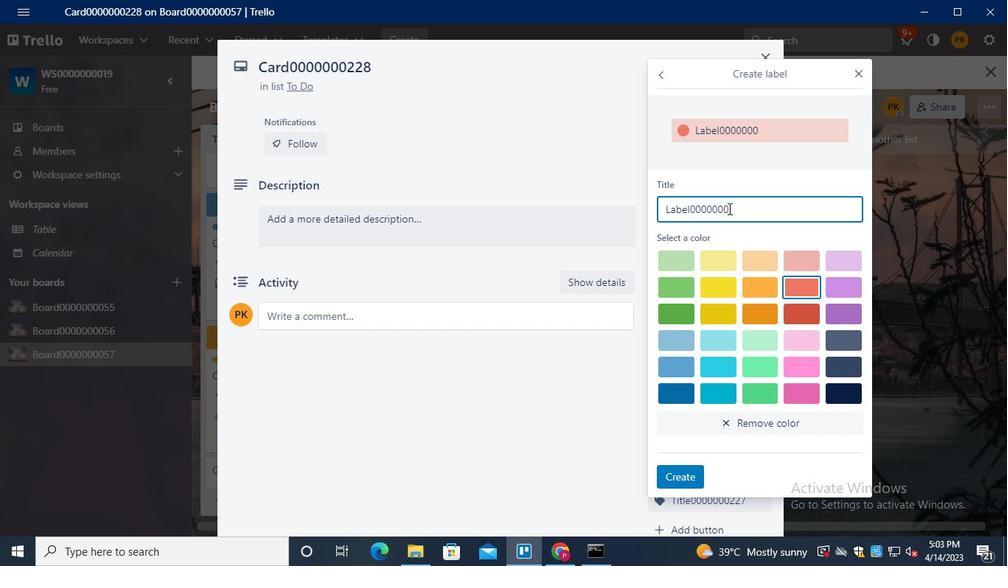 
Action: Keyboard <104>
Screenshot: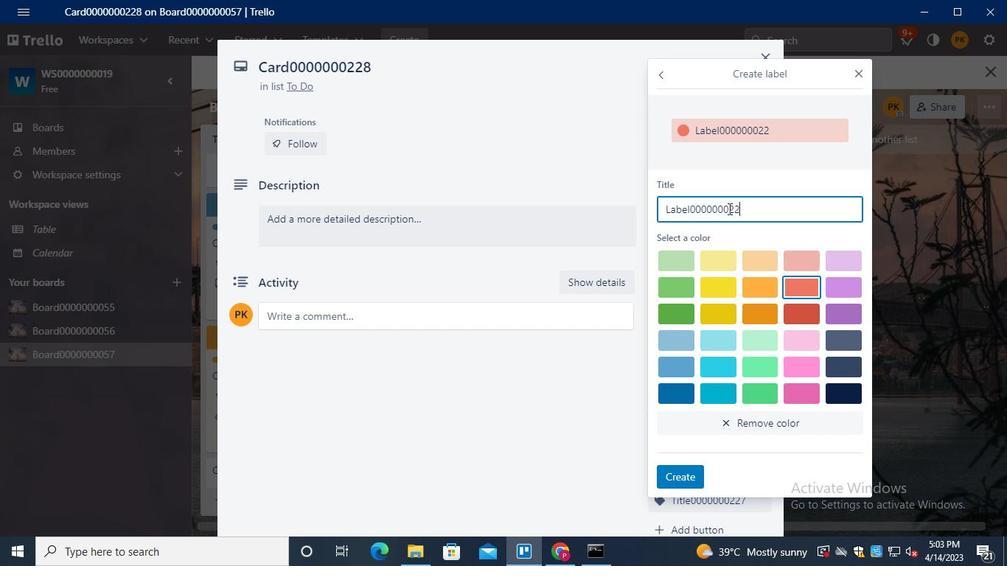 
Action: Mouse moved to (676, 480)
Screenshot: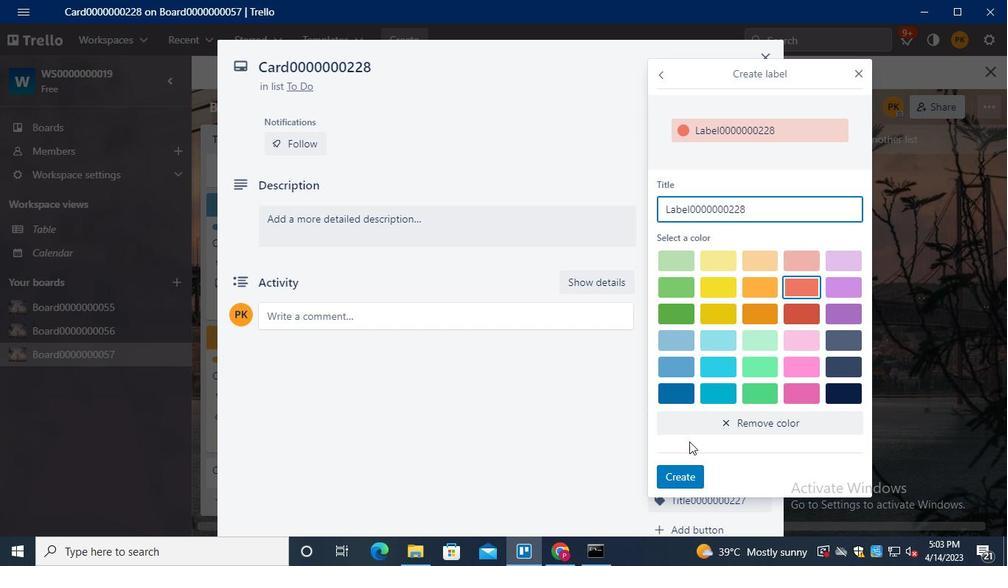 
Action: Mouse pressed left at (676, 480)
Screenshot: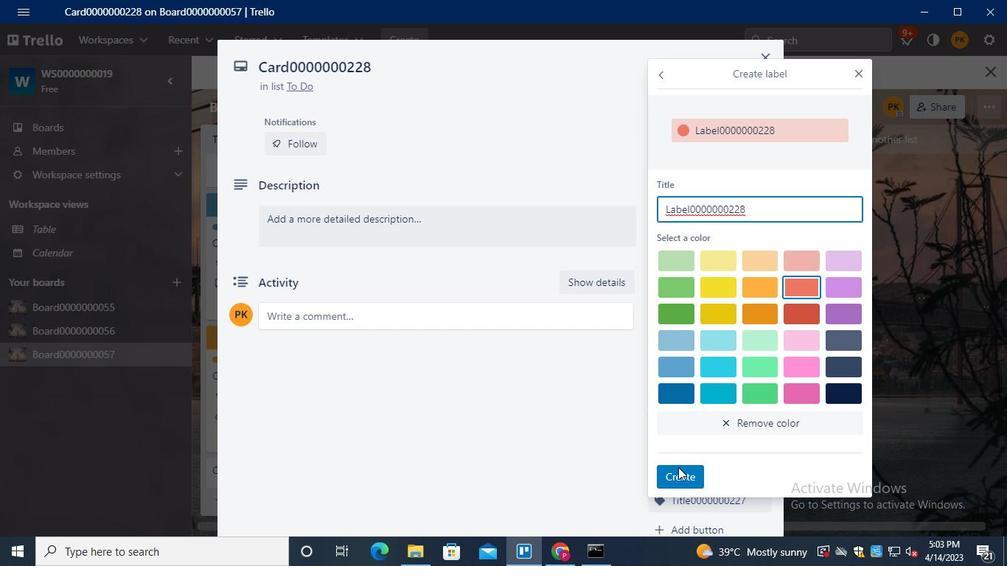 
Action: Mouse moved to (860, 74)
Screenshot: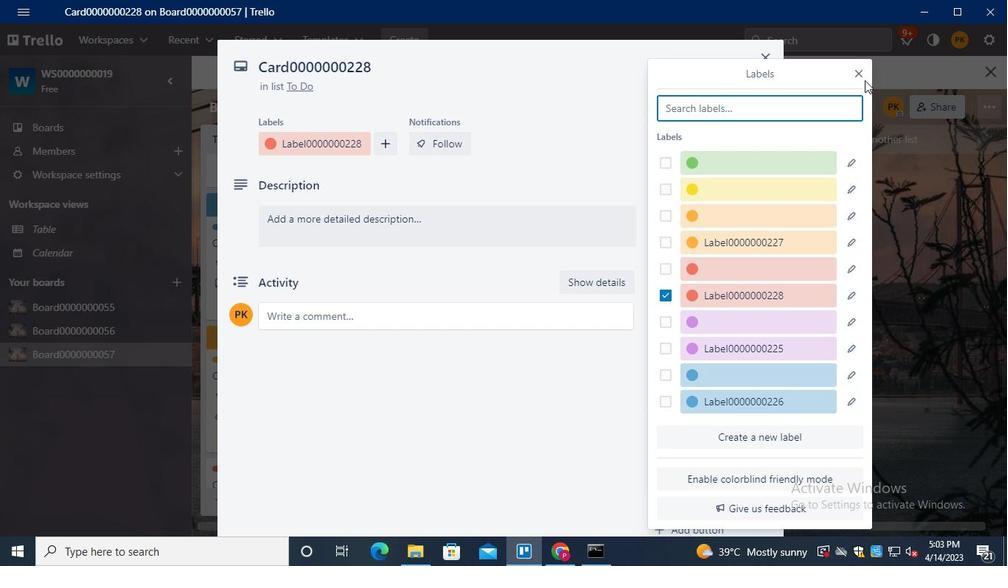 
Action: Mouse pressed left at (860, 74)
Screenshot: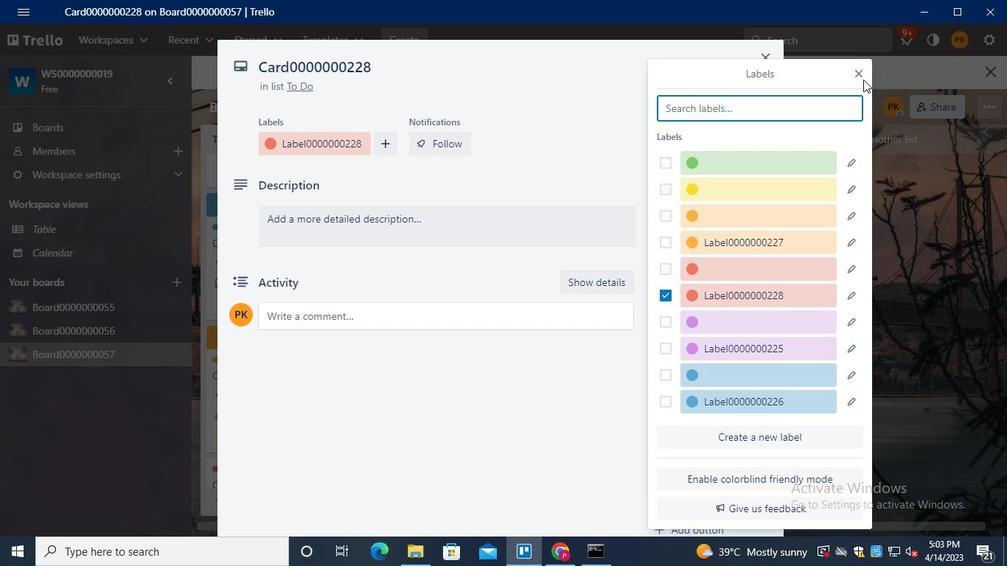 
Action: Mouse moved to (710, 196)
Screenshot: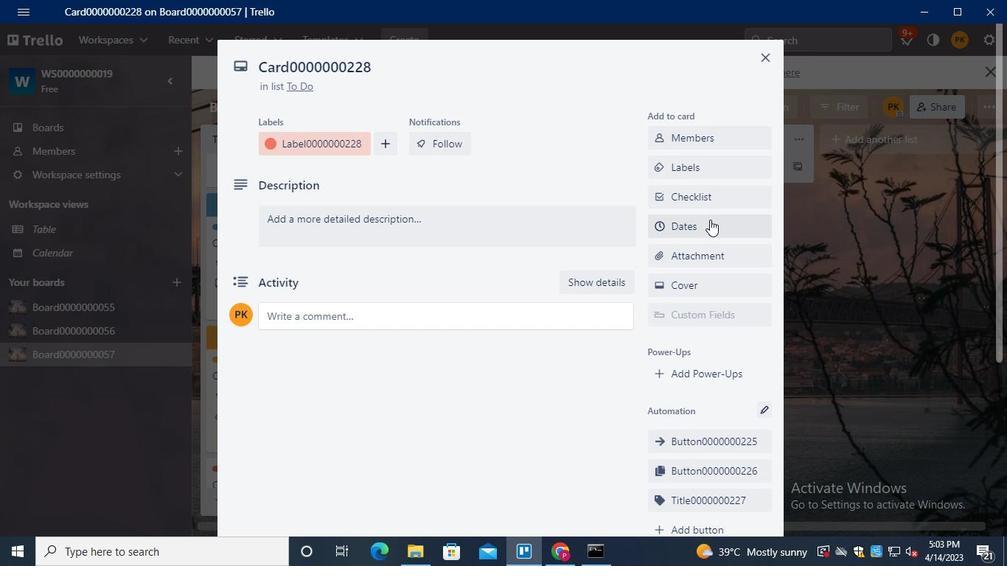 
Action: Mouse pressed left at (710, 196)
Screenshot: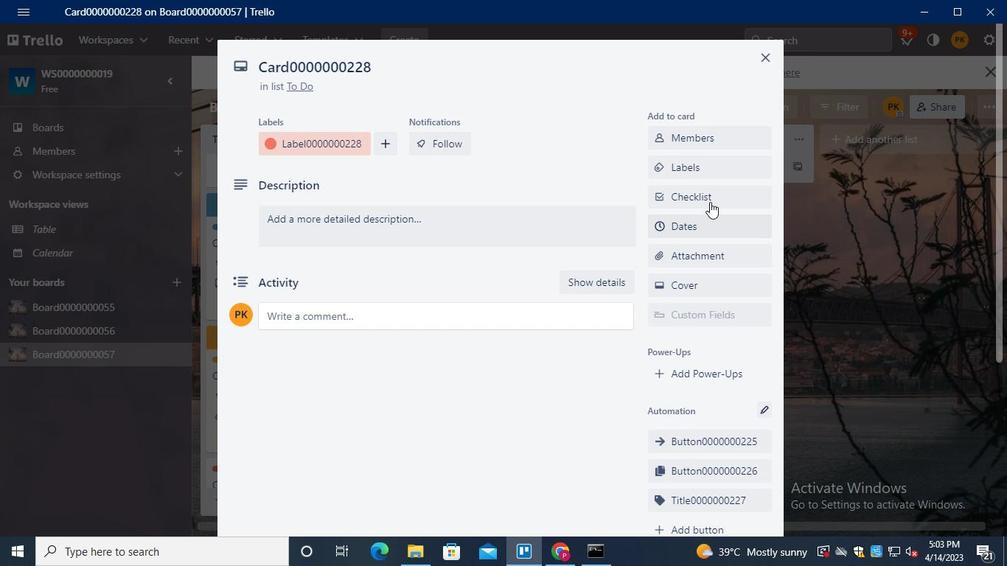 
Action: Keyboard Key.shift
Screenshot: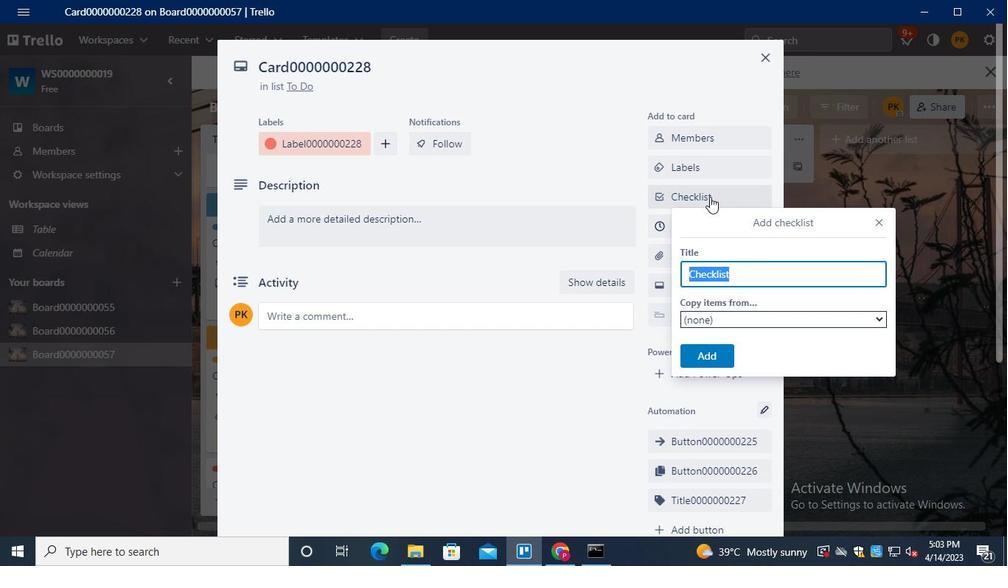 
Action: Keyboard C
Screenshot: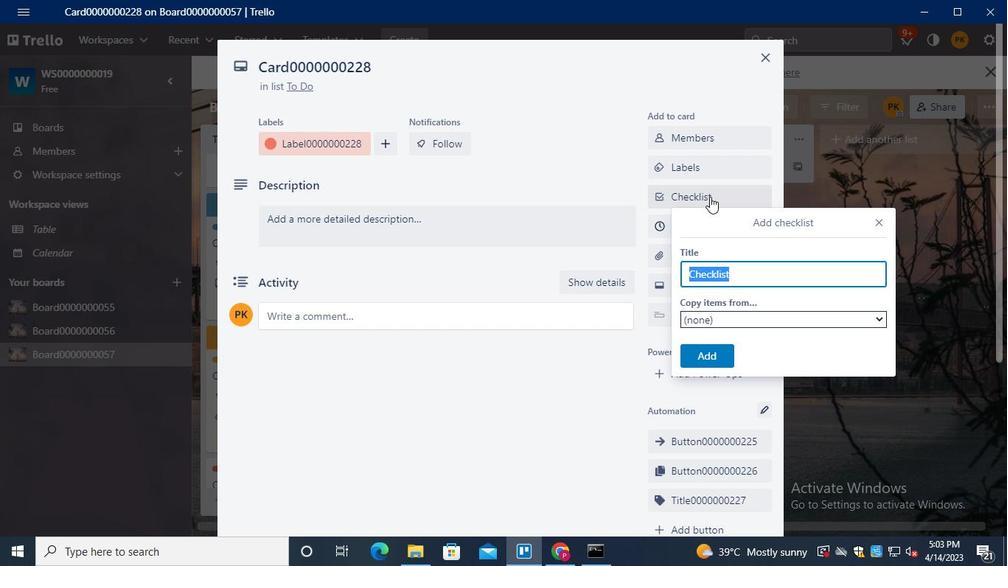 
Action: Keyboard L
Screenshot: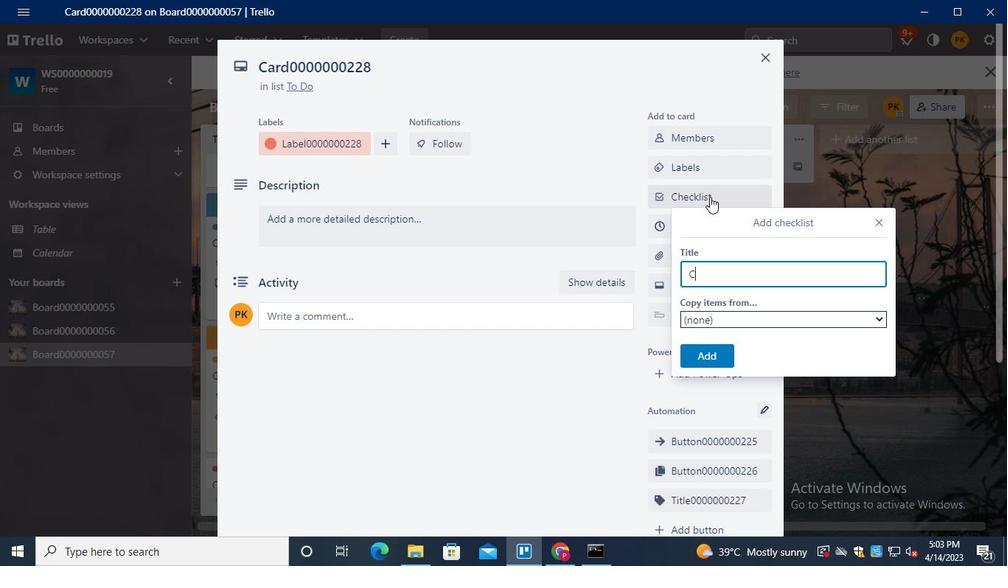 
Action: Keyboard <96>
Screenshot: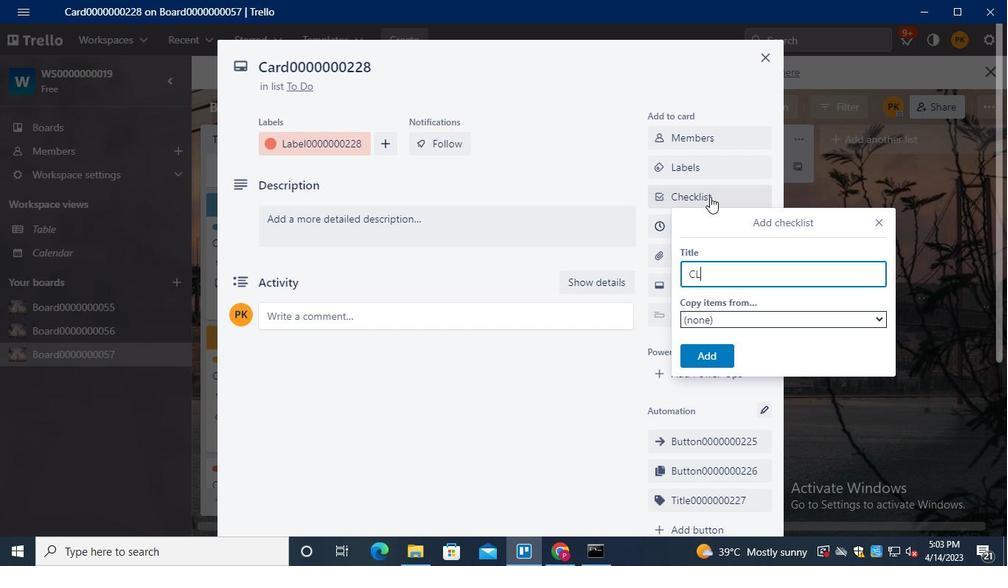 
Action: Keyboard <96>
Screenshot: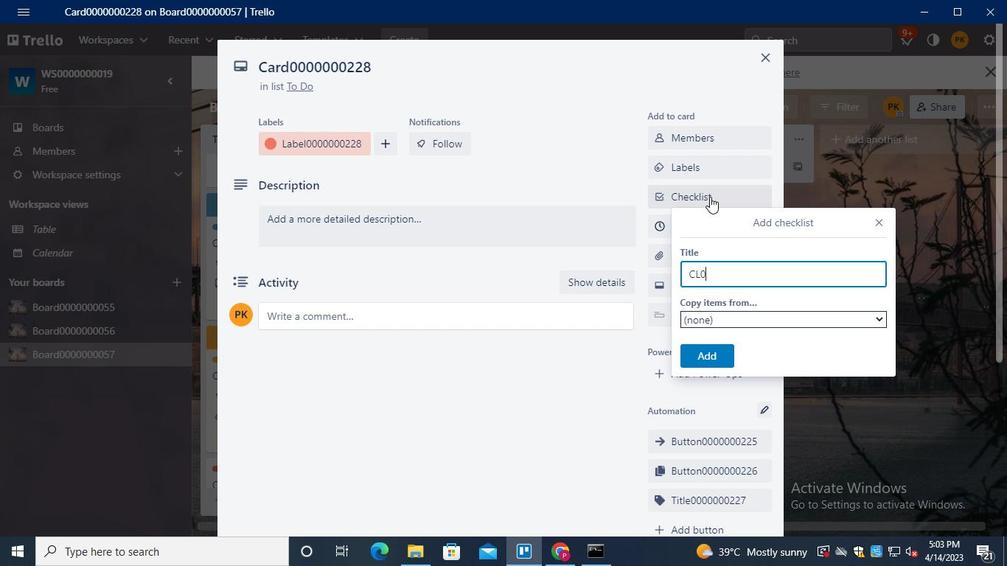 
Action: Keyboard <96>
Screenshot: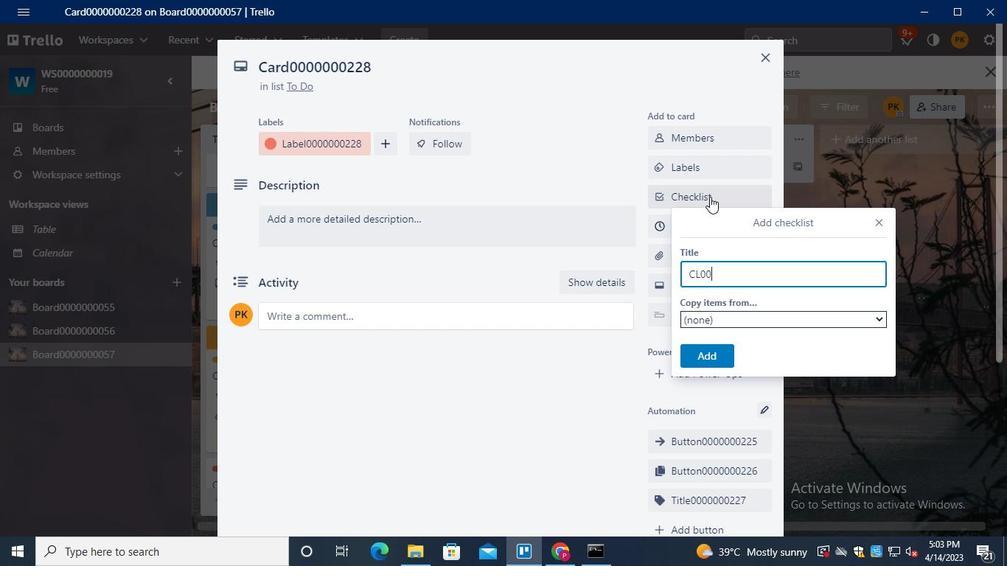 
Action: Keyboard <96>
Screenshot: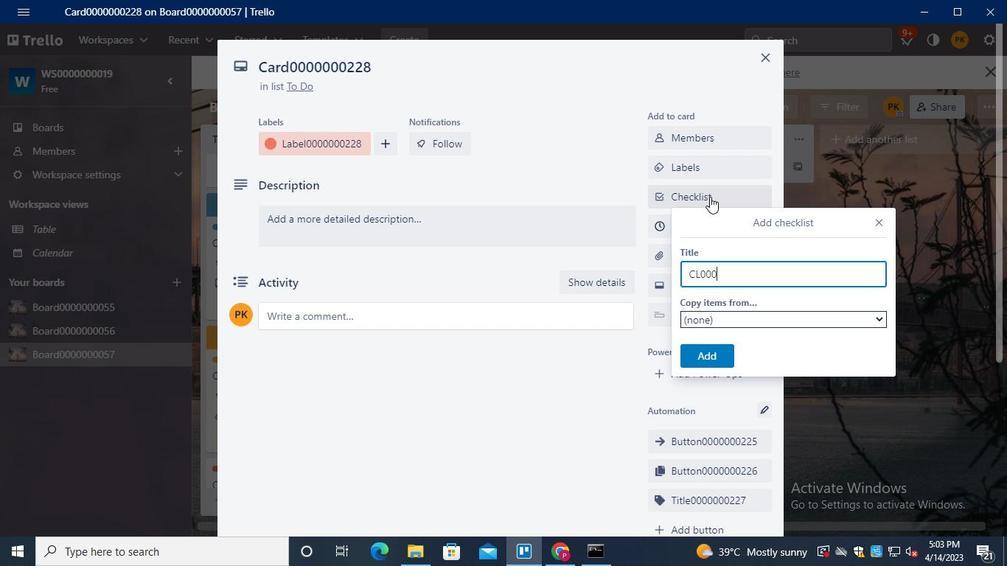 
Action: Keyboard <96>
Screenshot: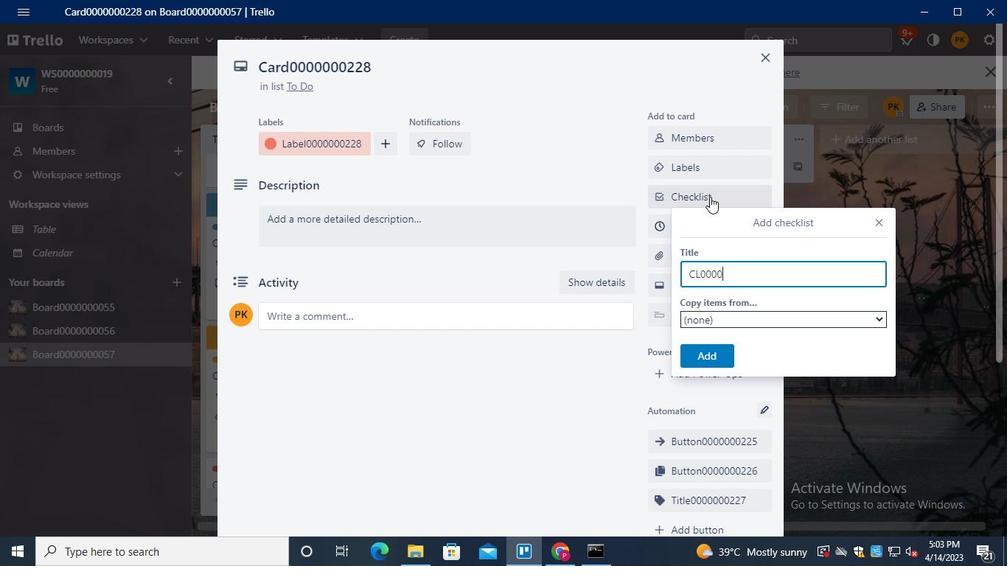 
Action: Keyboard <96>
Screenshot: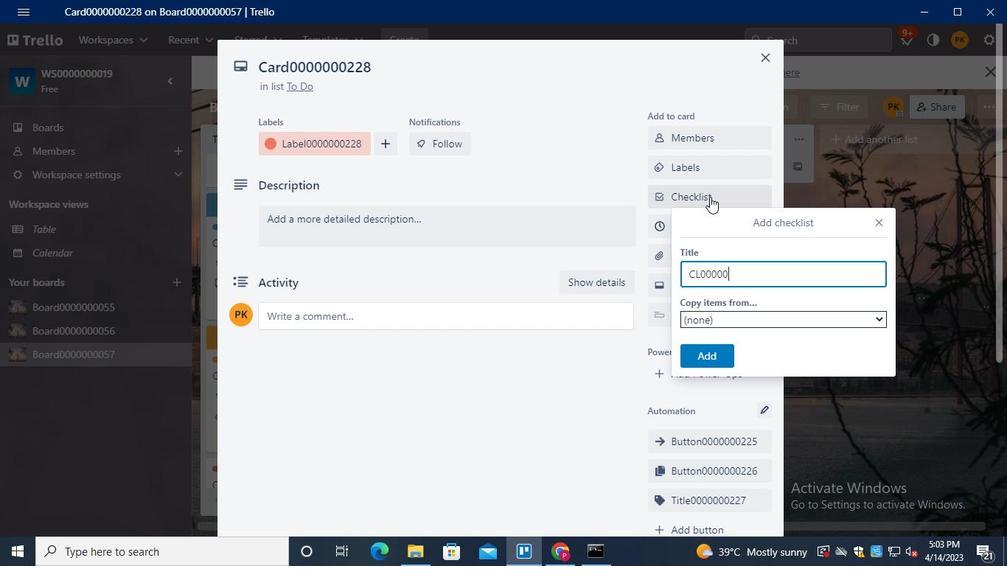 
Action: Keyboard <96>
Screenshot: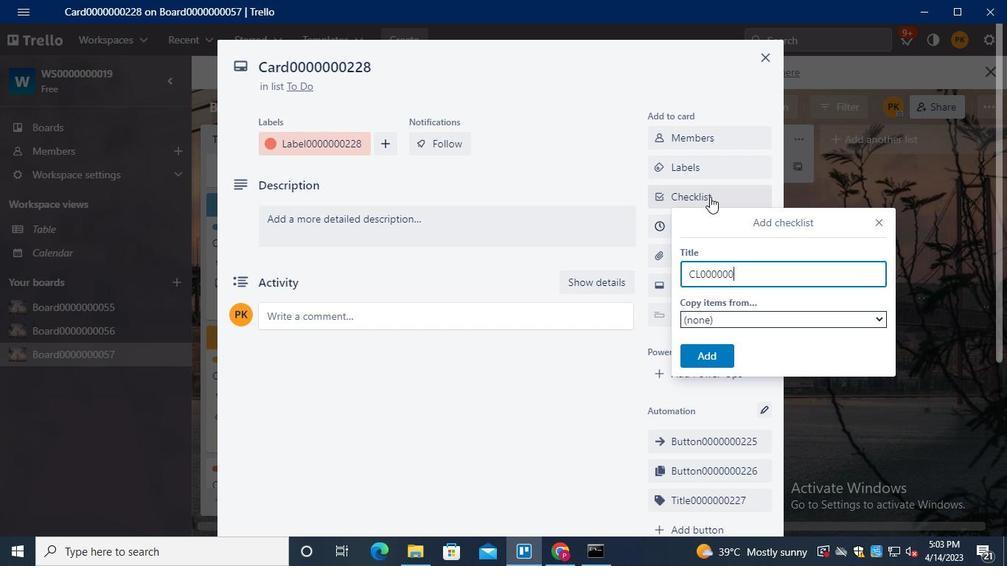 
Action: Keyboard <98>
Screenshot: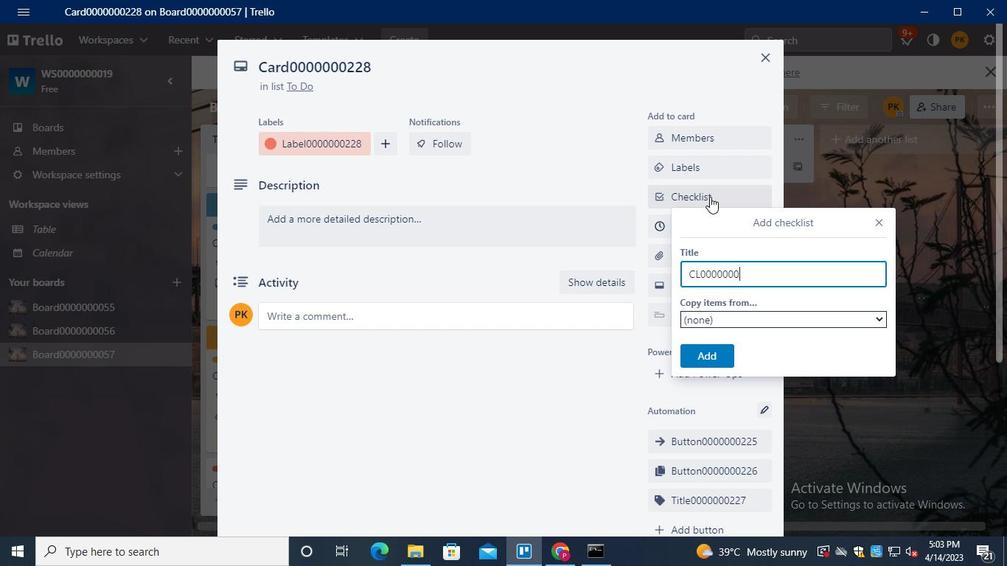 
Action: Keyboard <98>
Screenshot: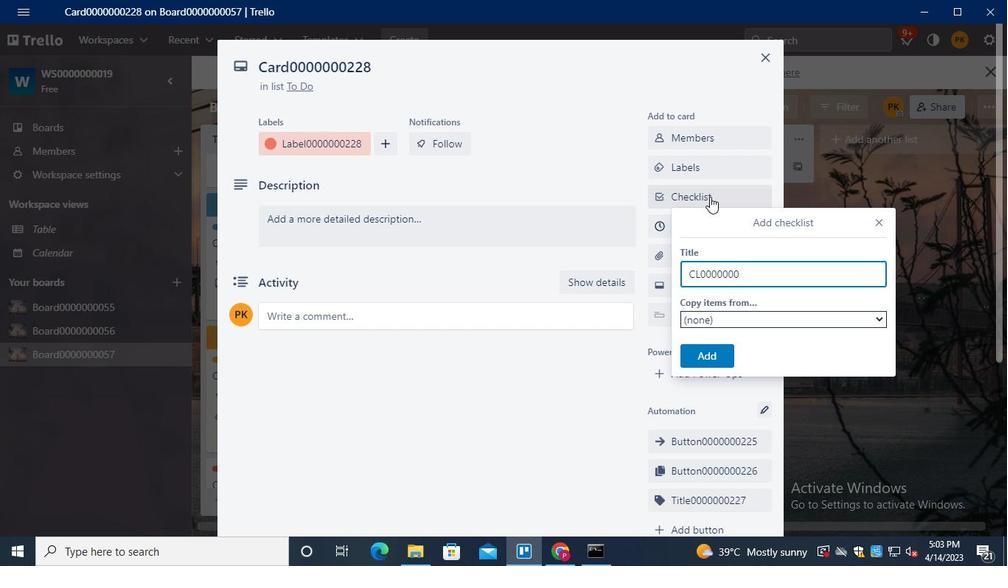 
Action: Keyboard <104>
Screenshot: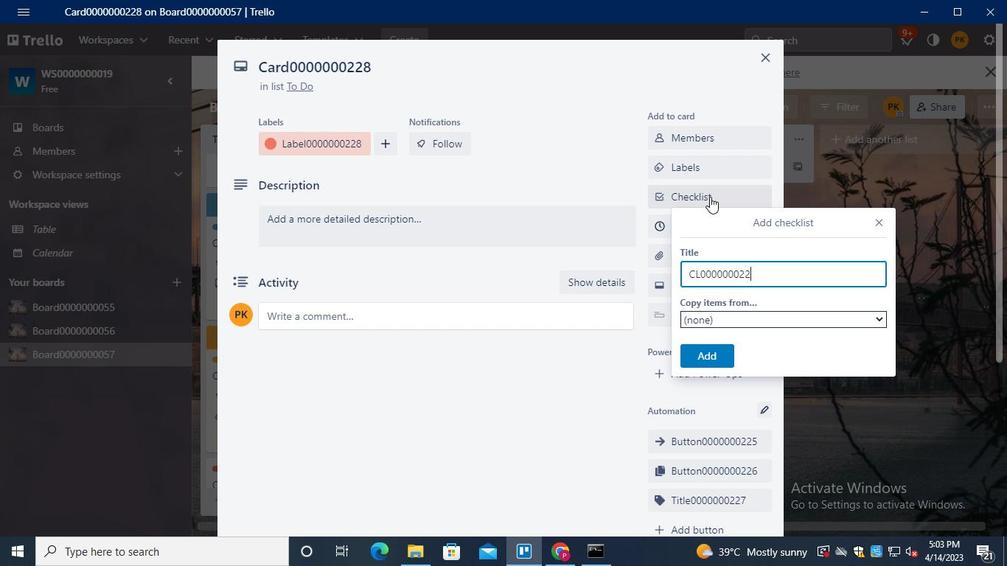 
Action: Mouse moved to (713, 356)
Screenshot: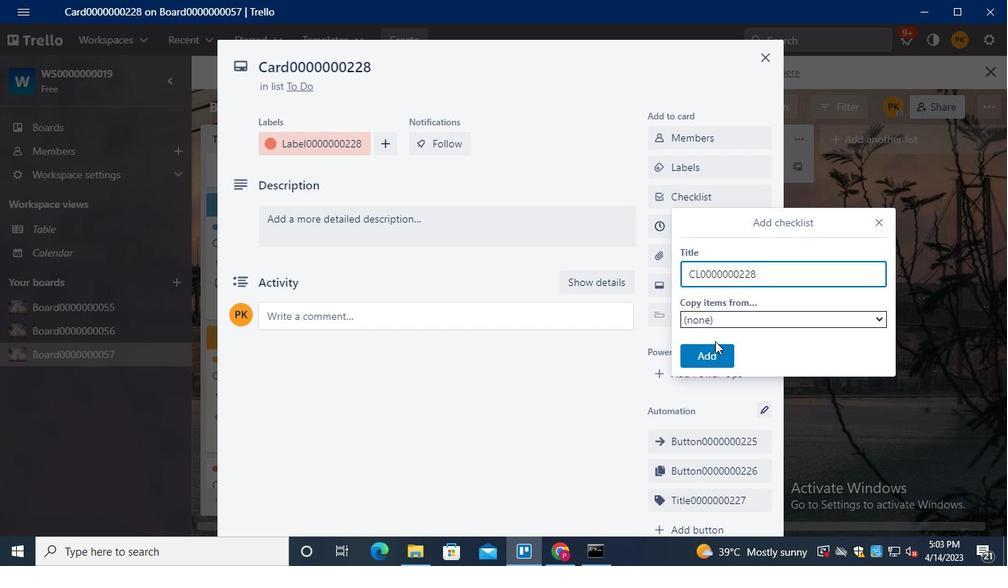 
Action: Mouse pressed left at (713, 356)
Screenshot: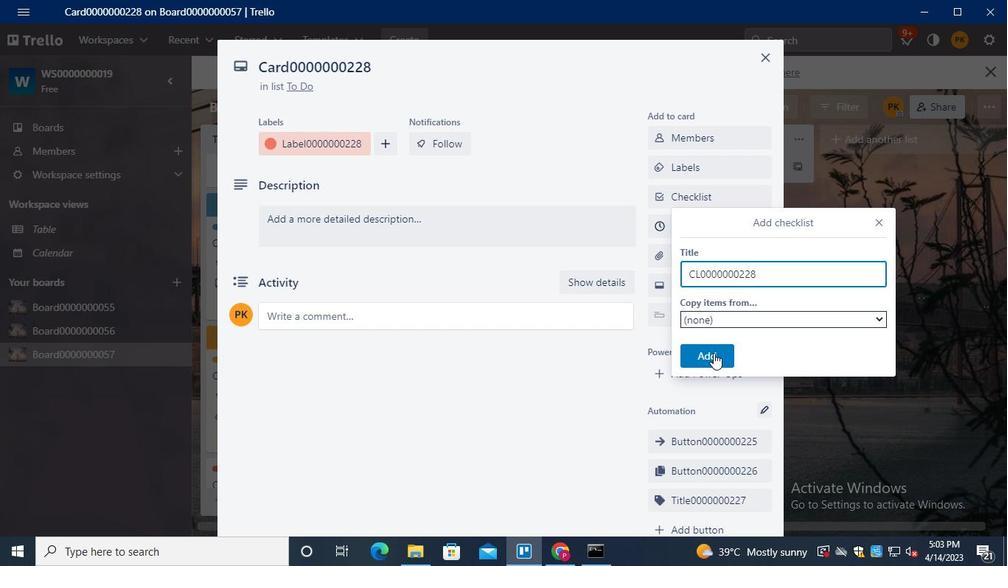 
Action: Mouse moved to (709, 223)
Screenshot: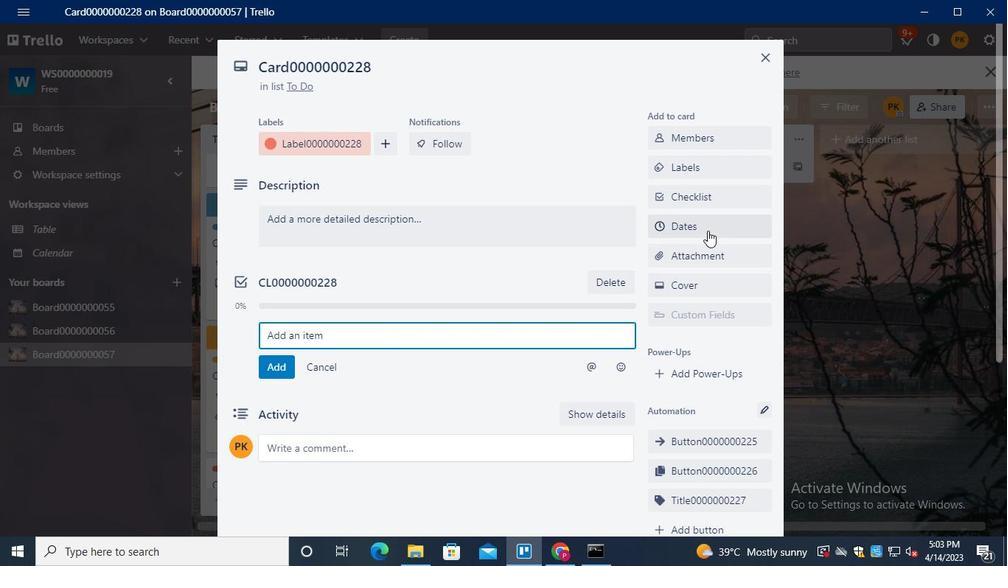 
Action: Mouse pressed left at (709, 223)
Screenshot: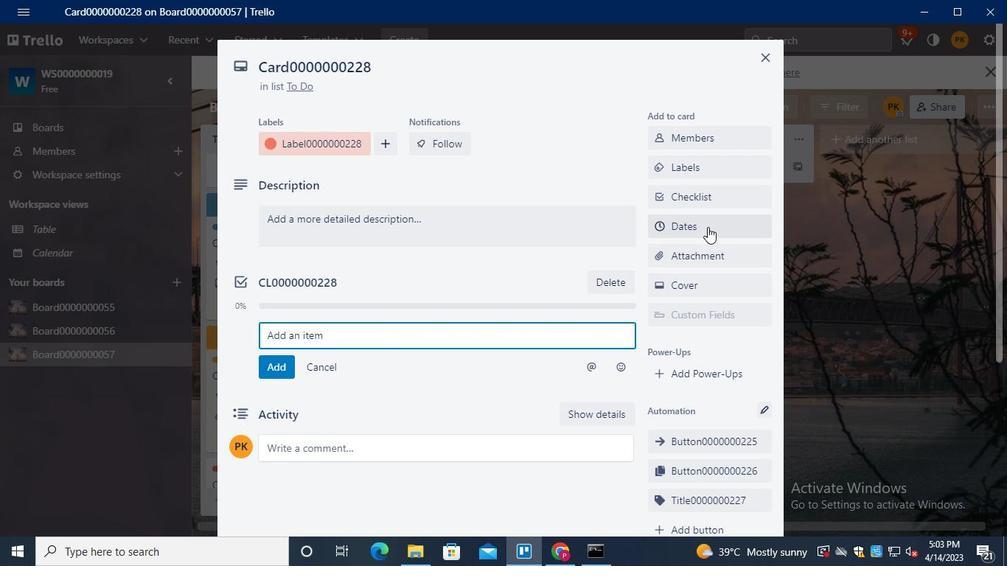 
Action: Mouse moved to (658, 336)
Screenshot: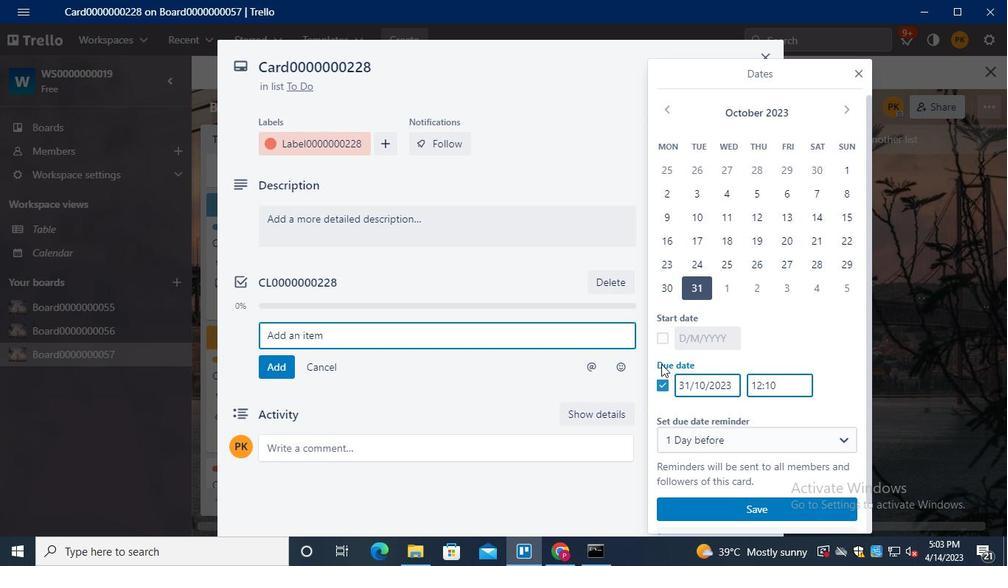 
Action: Mouse pressed left at (658, 336)
Screenshot: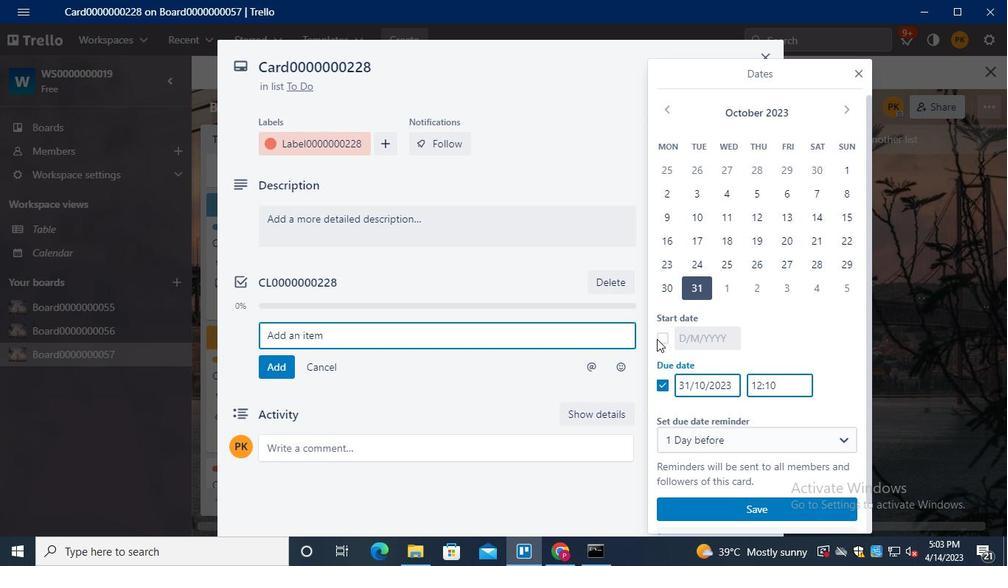 
Action: Mouse moved to (848, 109)
Screenshot: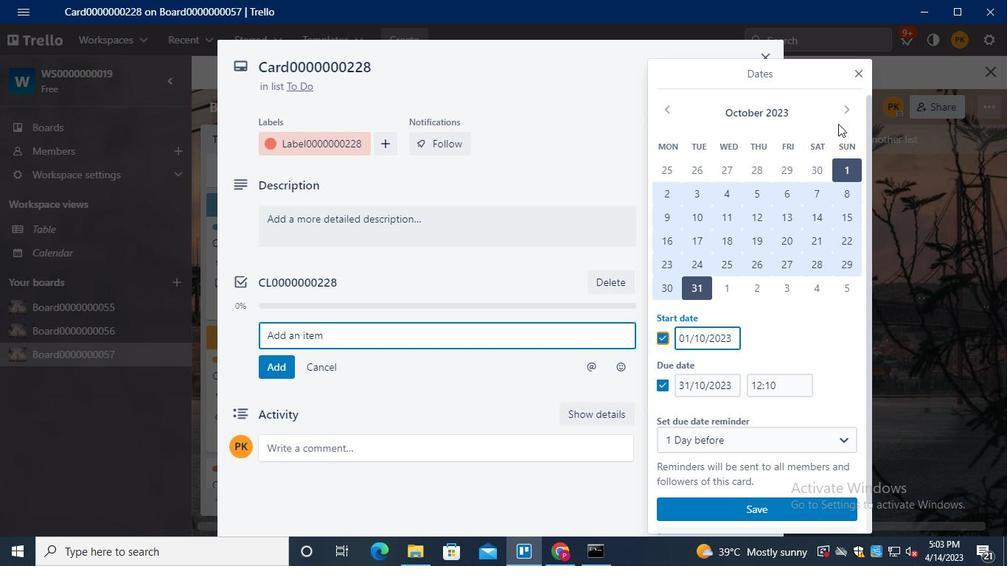 
Action: Mouse pressed left at (848, 109)
Screenshot: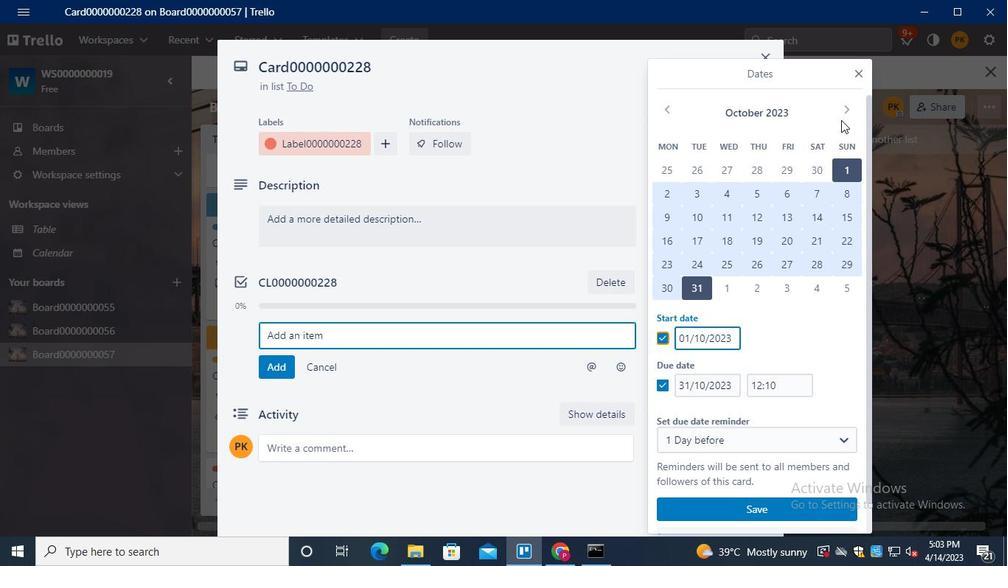 
Action: Mouse moved to (731, 172)
Screenshot: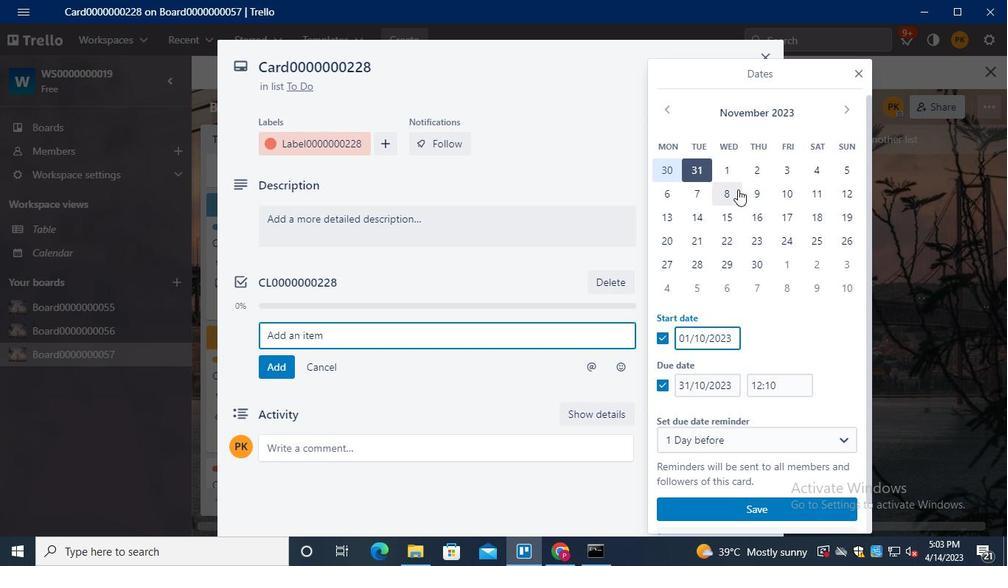 
Action: Mouse pressed left at (731, 172)
Screenshot: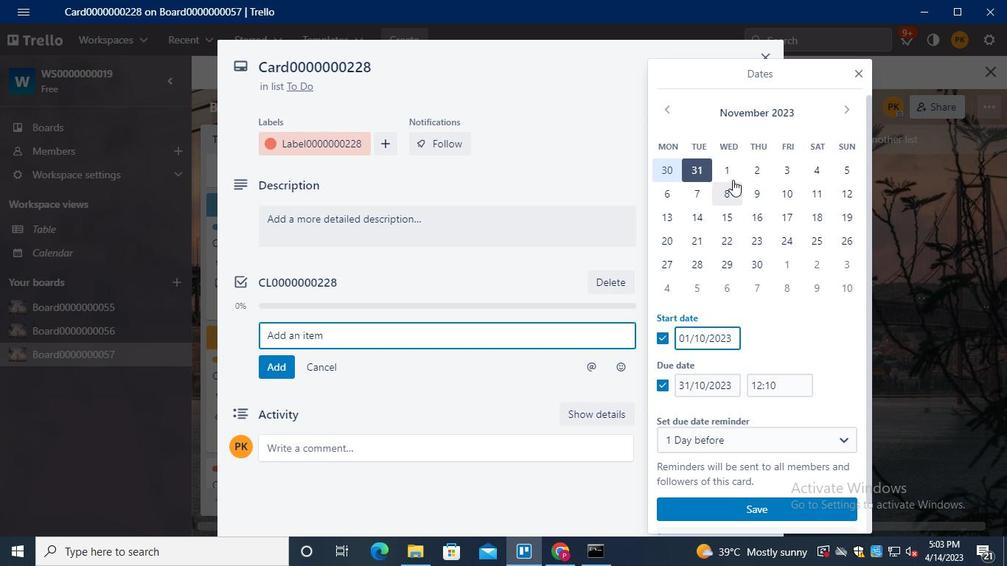 
Action: Mouse moved to (755, 267)
Screenshot: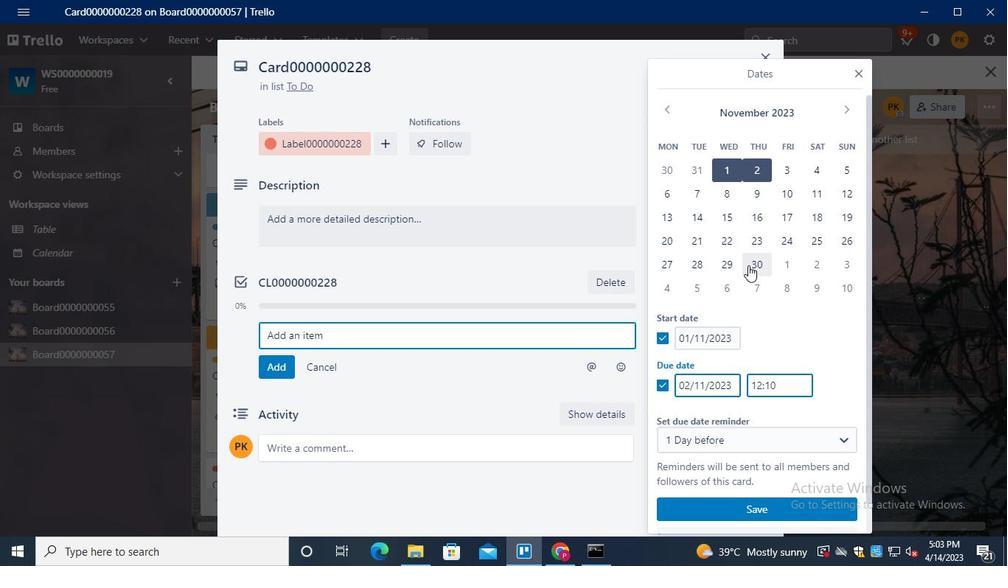 
Action: Mouse pressed left at (755, 267)
Screenshot: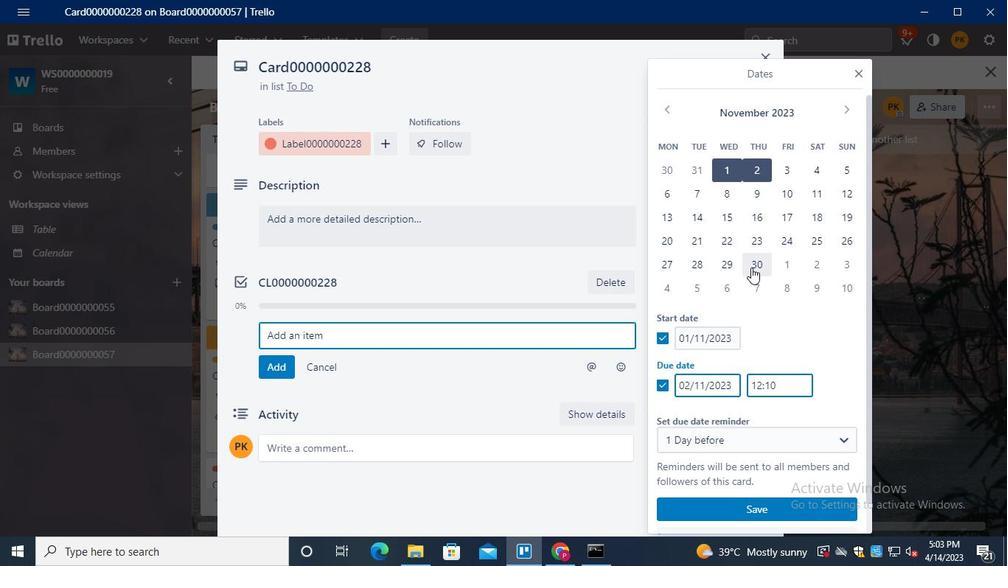 
Action: Mouse moved to (736, 511)
Screenshot: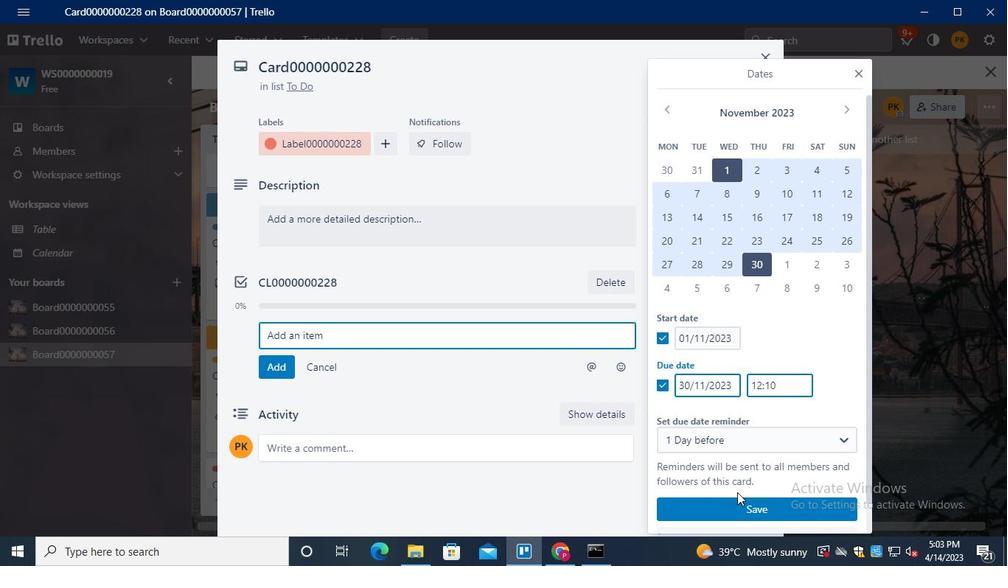 
Action: Mouse pressed left at (736, 511)
Screenshot: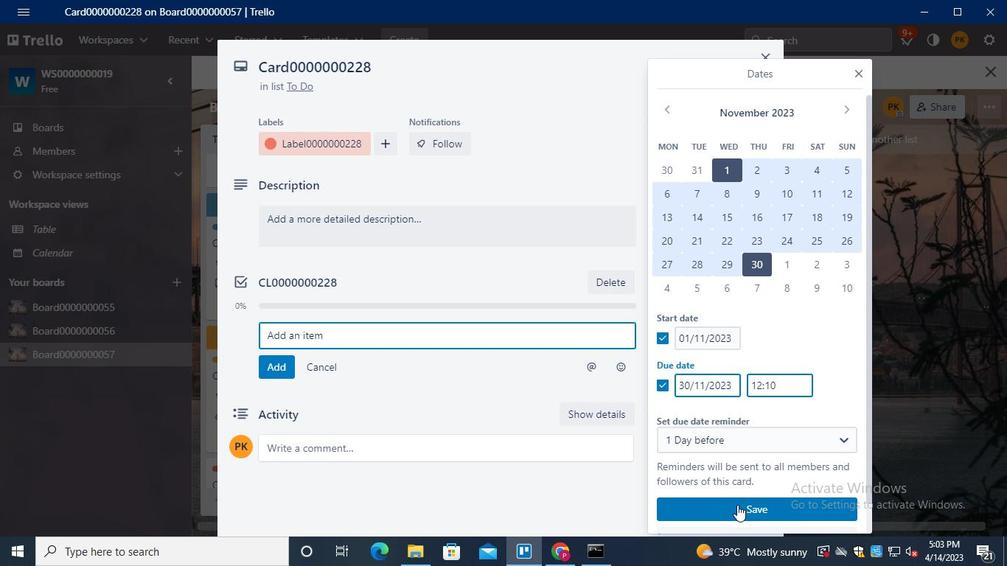 
Action: Mouse moved to (493, 278)
Screenshot: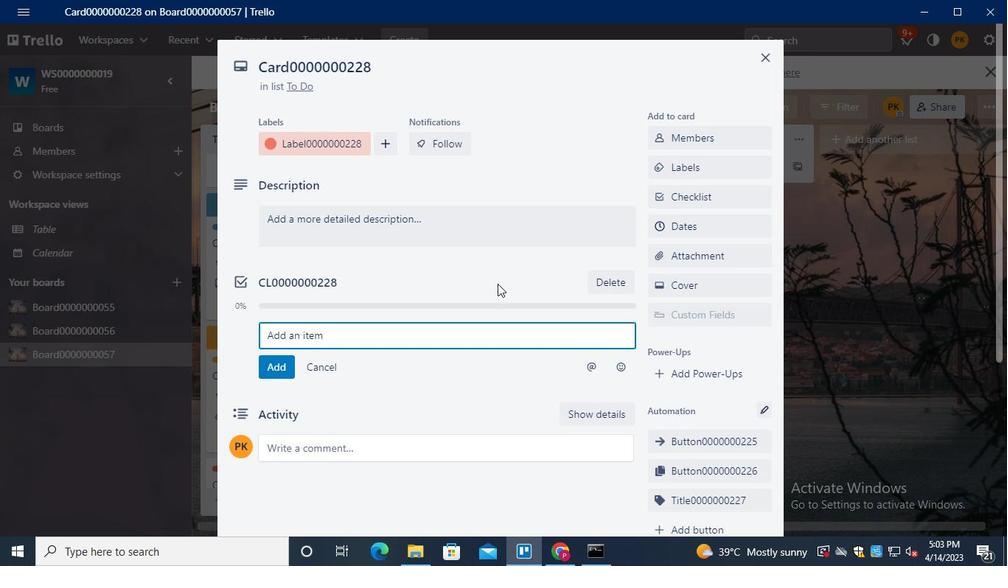 
Action: Keyboard Key.alt_l
Screenshot: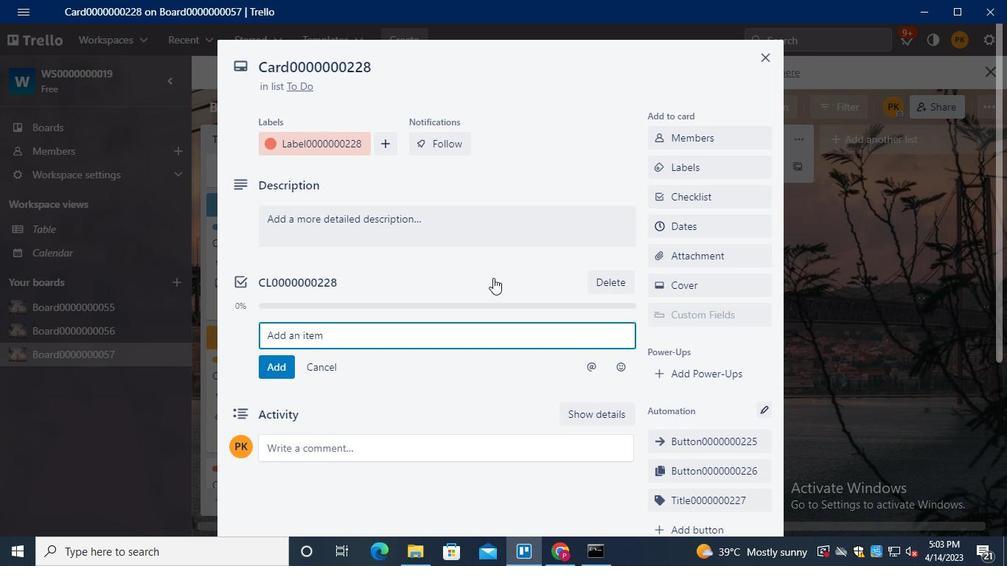 
Action: Keyboard Key.tab
Screenshot: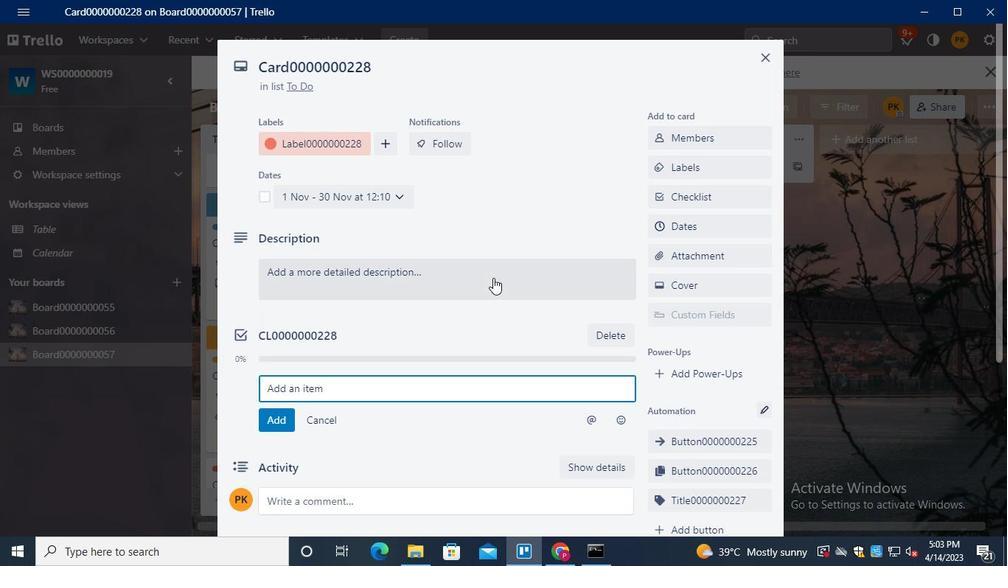 
Action: Mouse moved to (763, 60)
Screenshot: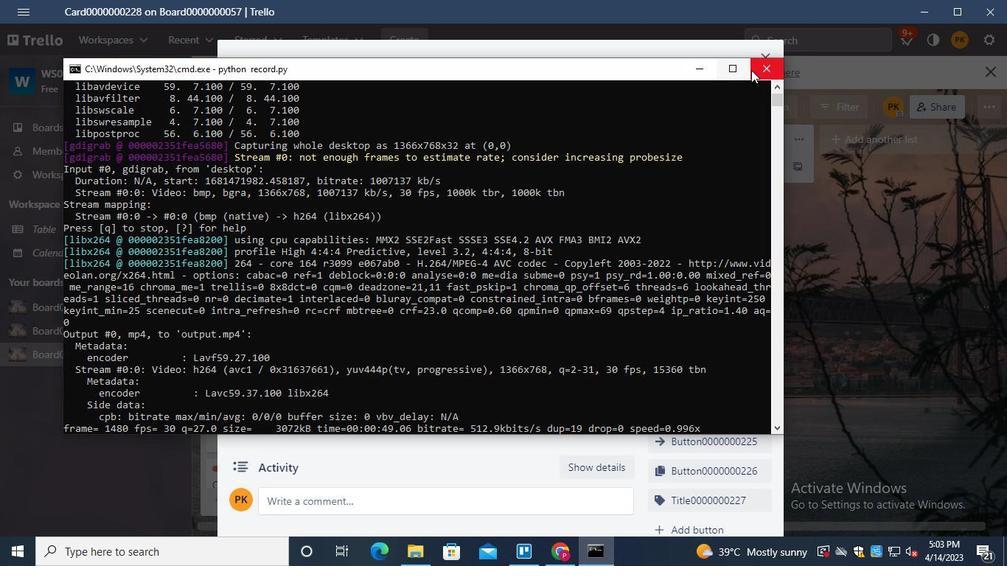 
Action: Mouse pressed left at (763, 60)
Screenshot: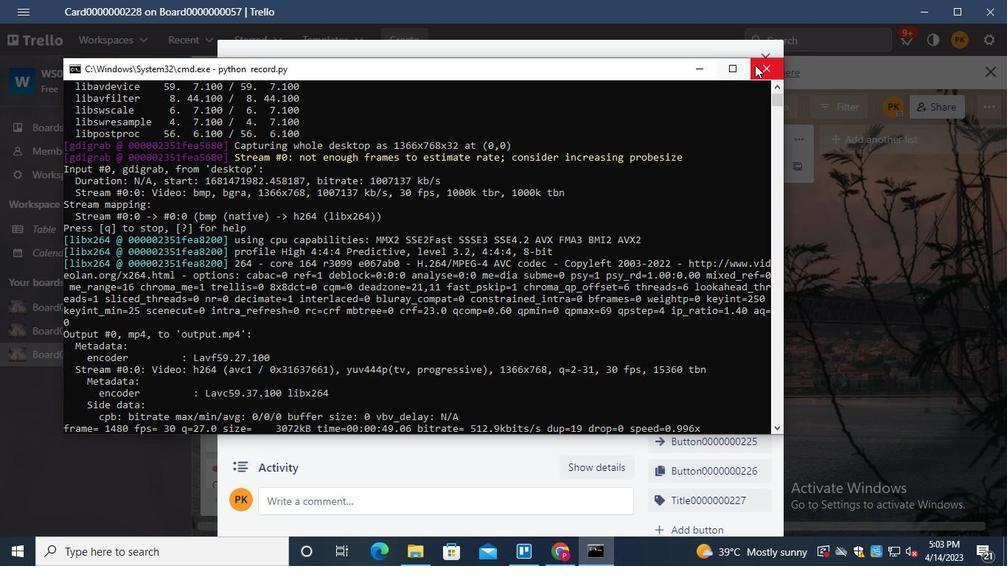 
